 Task: Create a due date automation trigger when advanced on,2 days after a card is due add dates starting this week at 11:00 AM.
Action: Mouse moved to (978, 277)
Screenshot: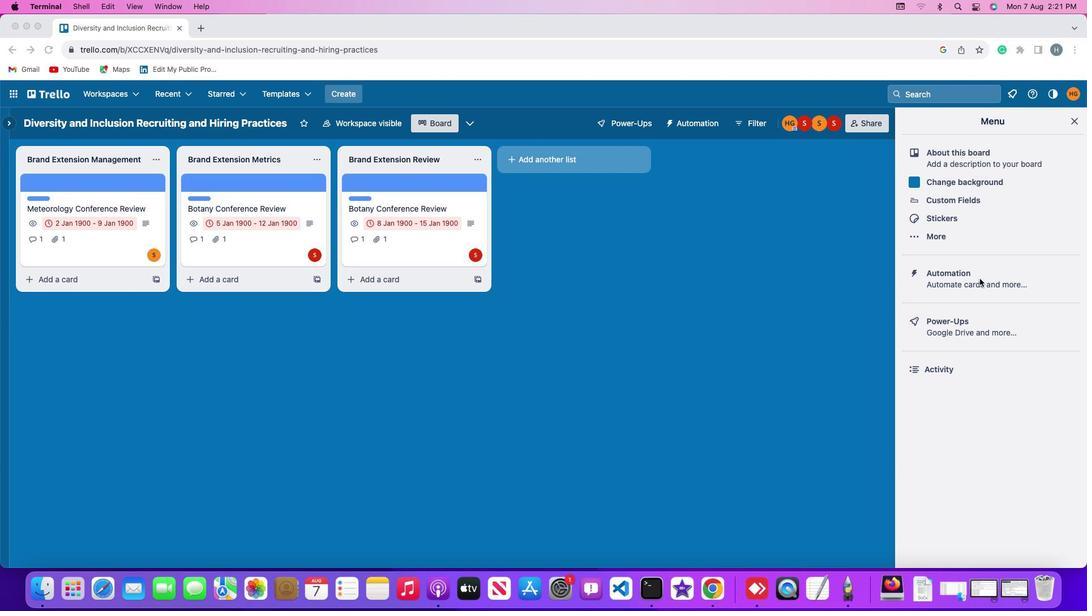 
Action: Mouse pressed left at (978, 277)
Screenshot: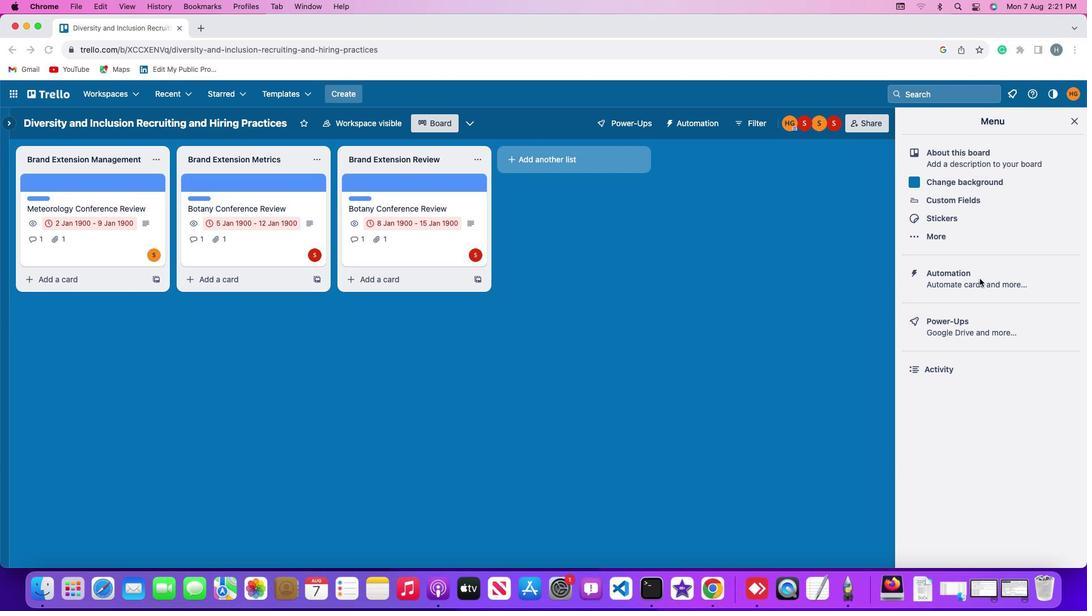 
Action: Mouse pressed left at (978, 277)
Screenshot: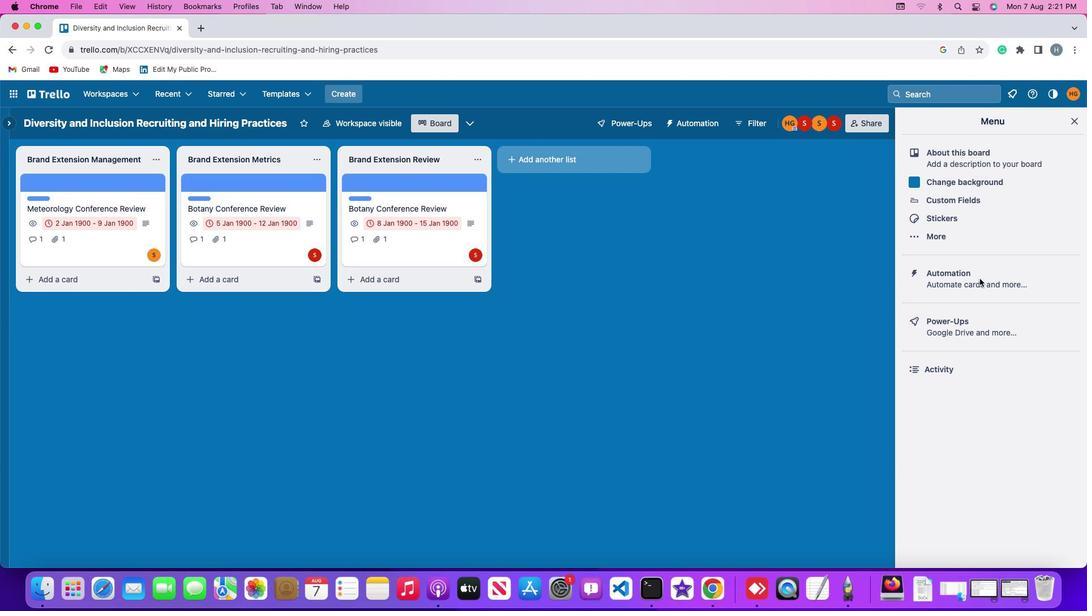 
Action: Mouse moved to (61, 265)
Screenshot: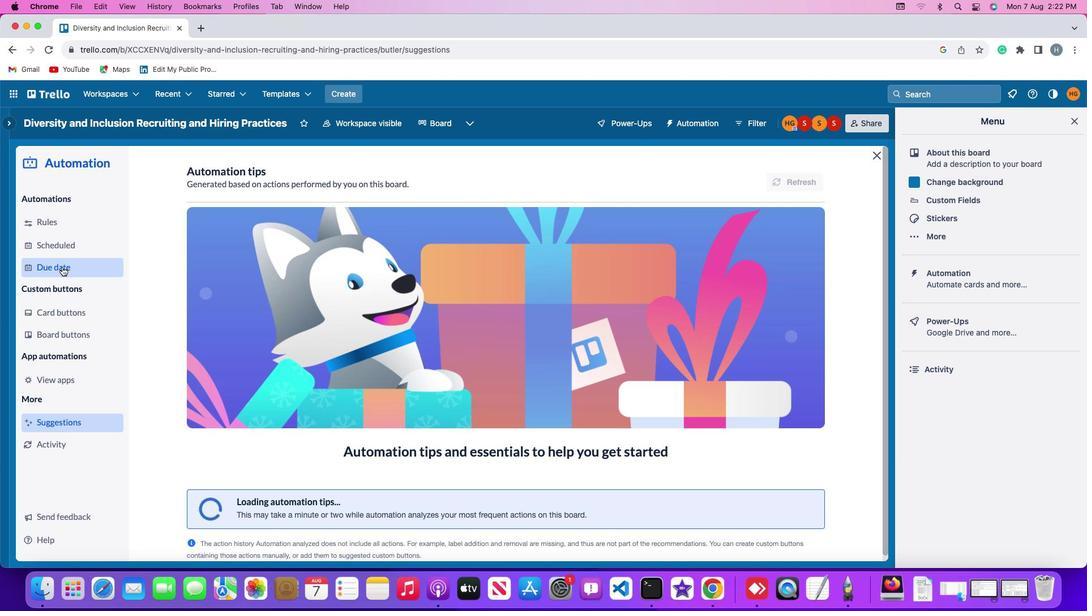 
Action: Mouse pressed left at (61, 265)
Screenshot: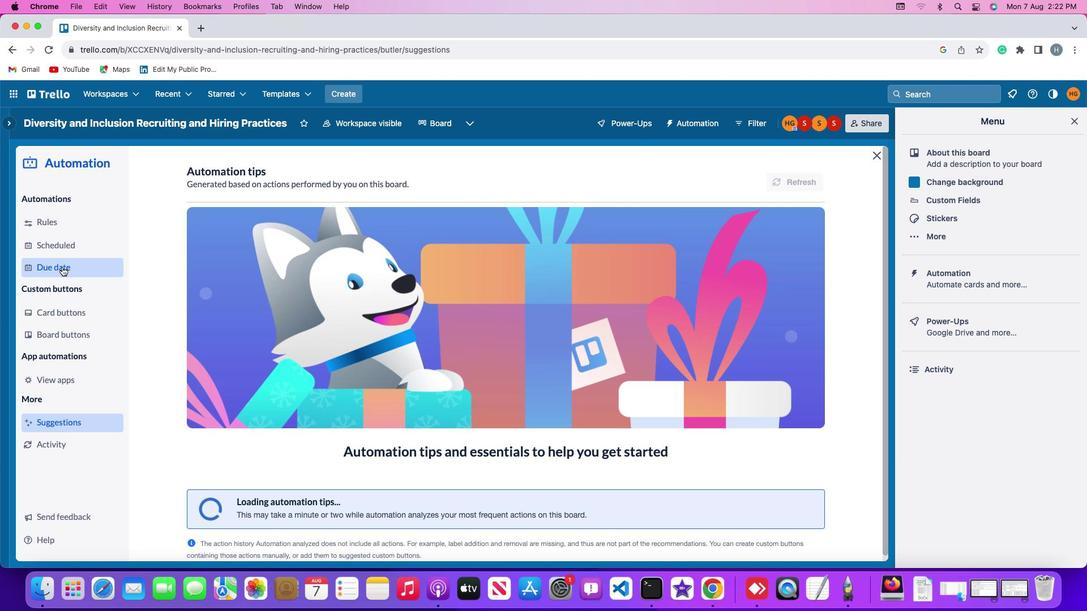 
Action: Mouse moved to (763, 170)
Screenshot: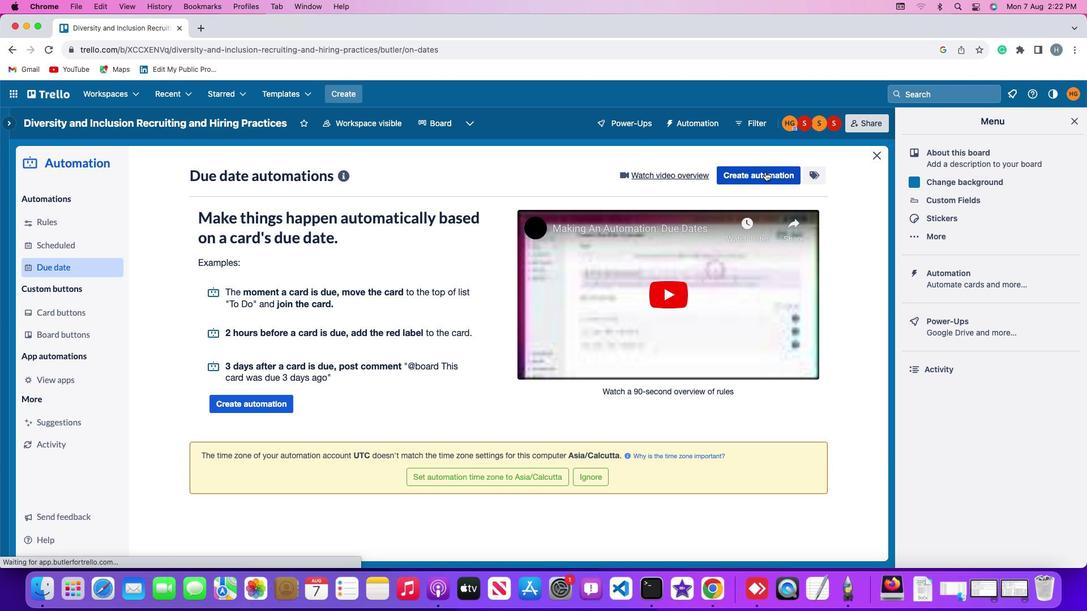 
Action: Mouse pressed left at (763, 170)
Screenshot: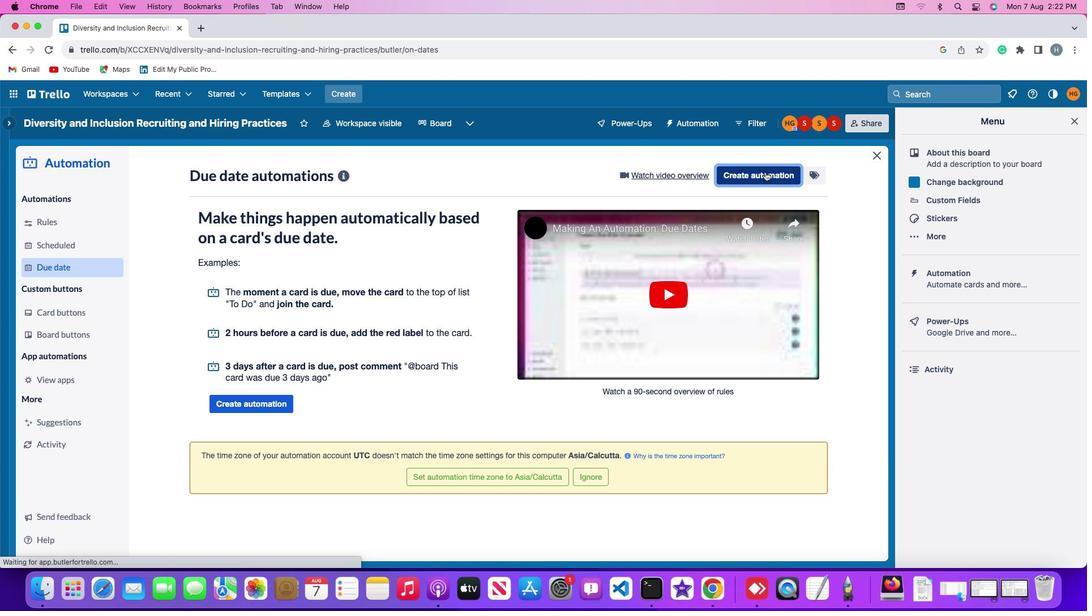 
Action: Mouse moved to (548, 276)
Screenshot: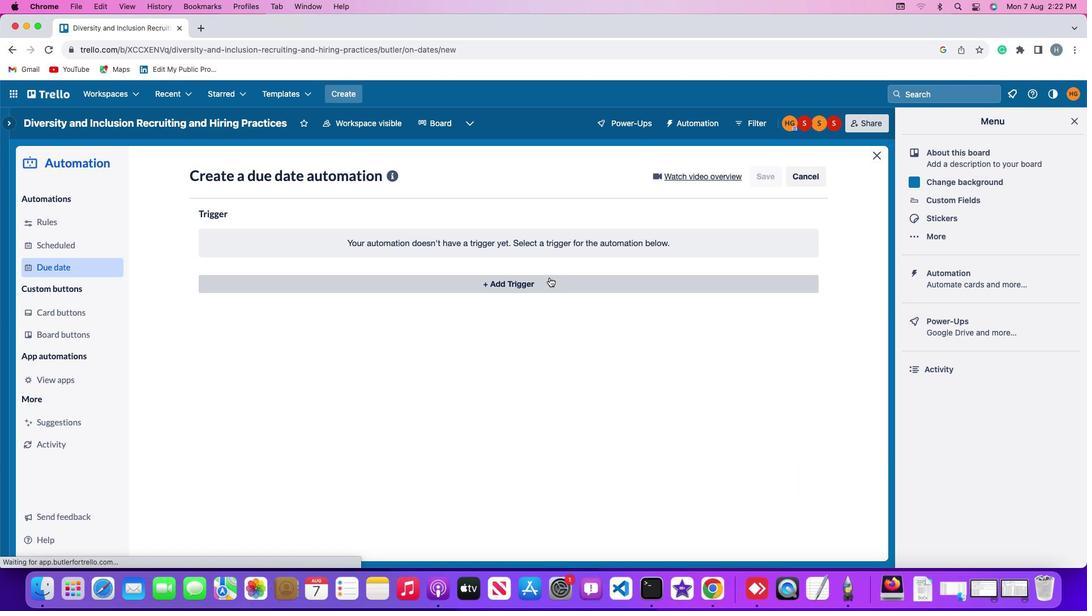 
Action: Mouse pressed left at (548, 276)
Screenshot: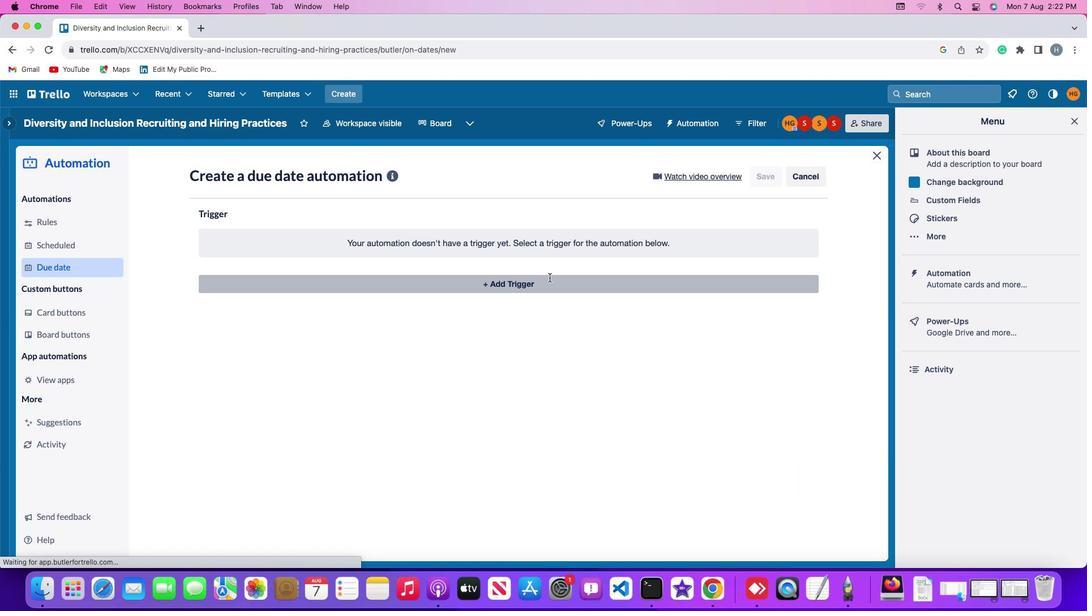 
Action: Mouse moved to (223, 453)
Screenshot: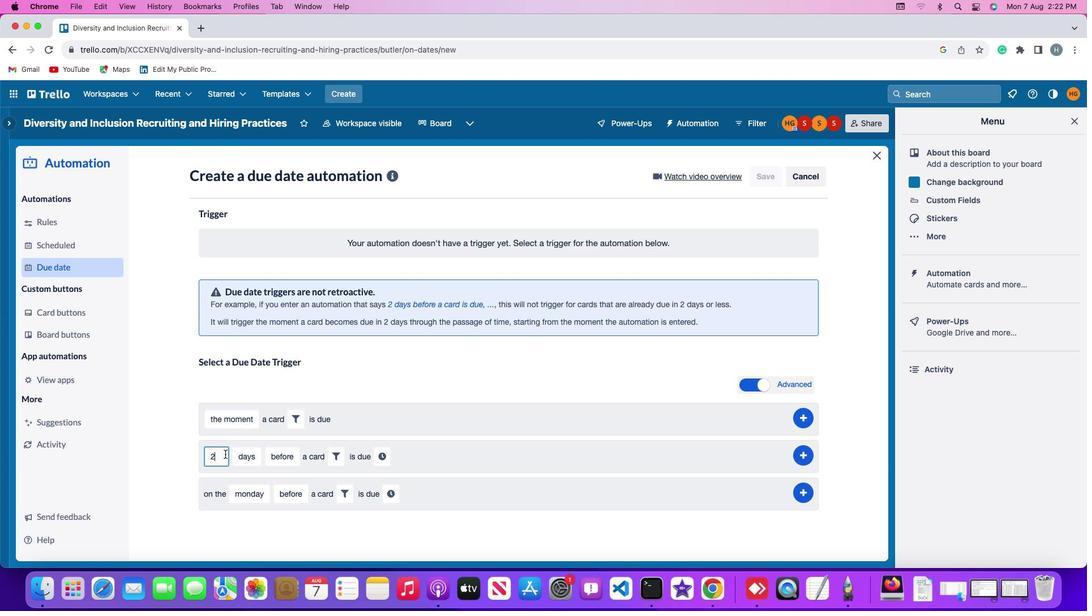 
Action: Mouse pressed left at (223, 453)
Screenshot: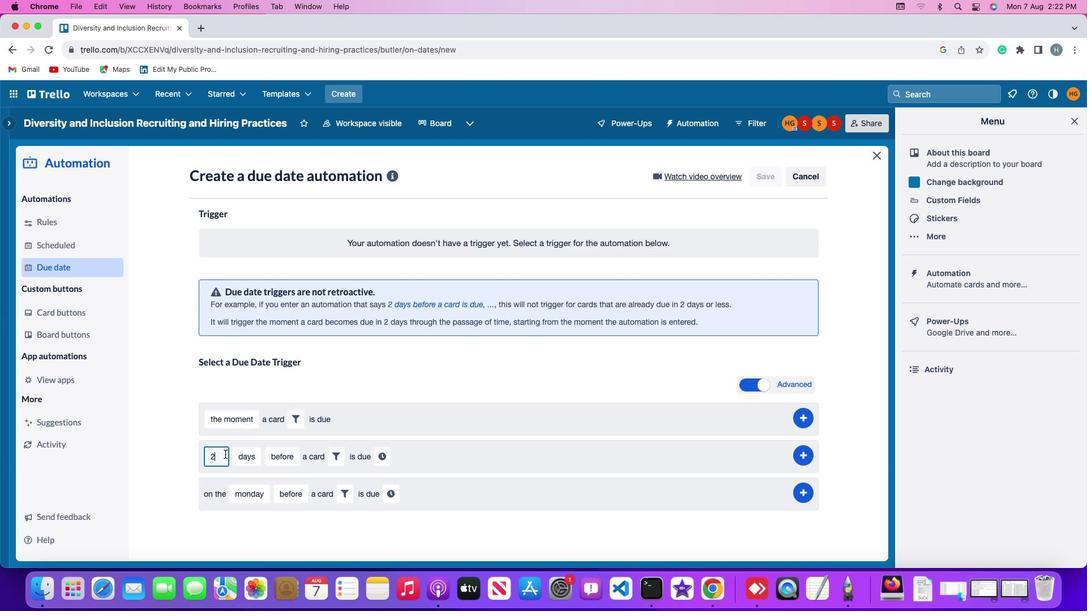 
Action: Mouse moved to (223, 453)
Screenshot: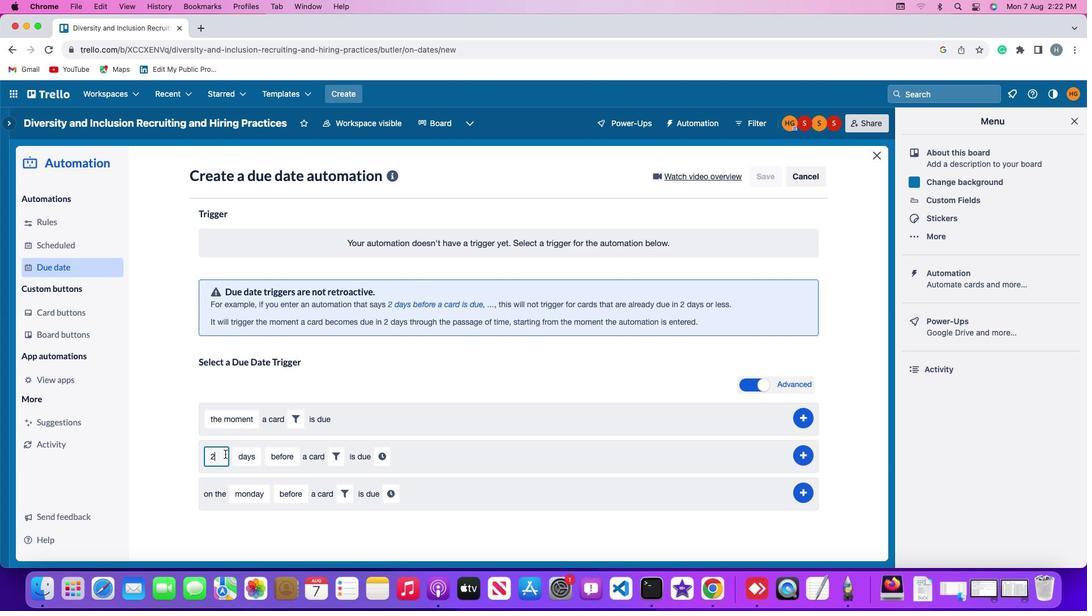
Action: Key pressed Key.backspace'2'
Screenshot: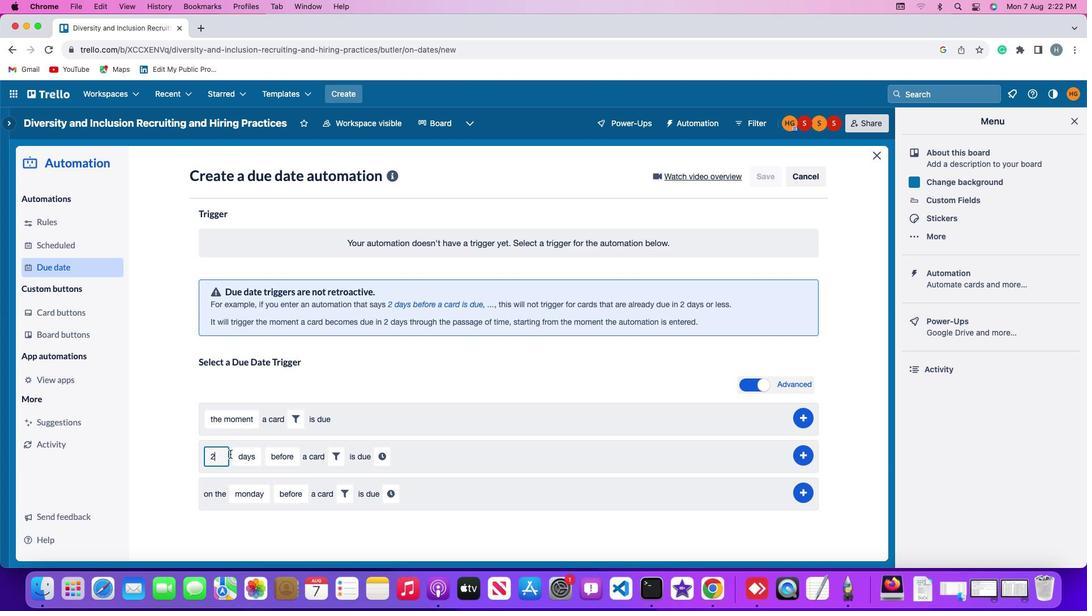 
Action: Mouse moved to (252, 454)
Screenshot: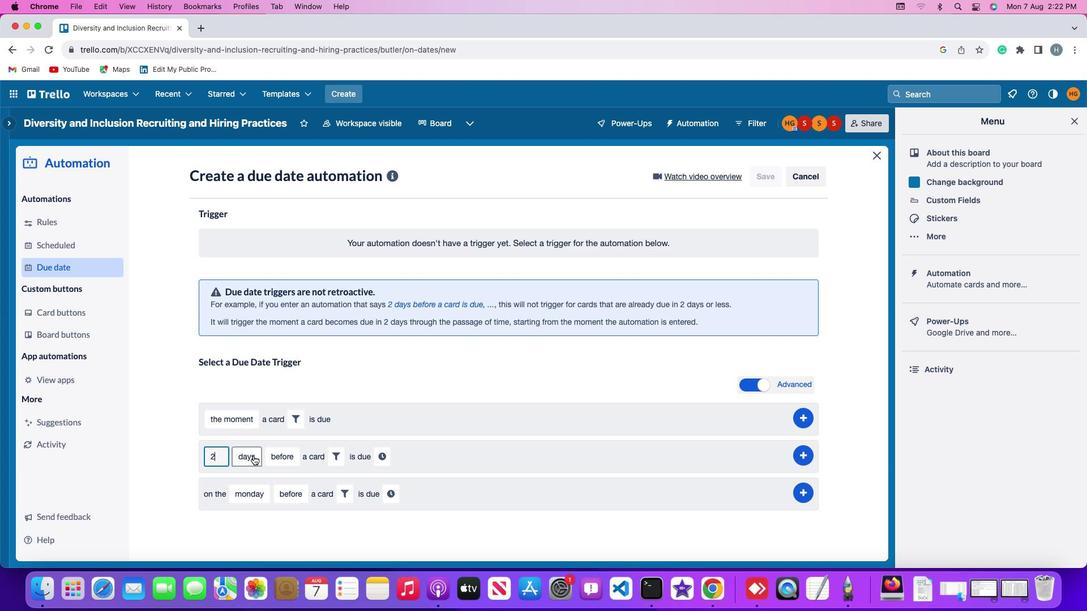 
Action: Mouse pressed left at (252, 454)
Screenshot: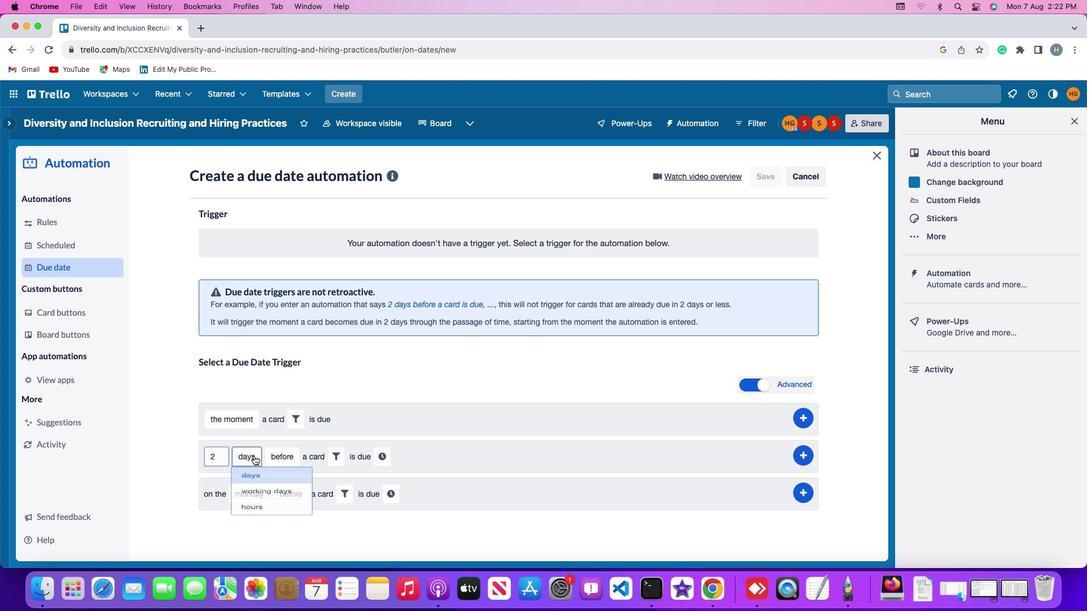 
Action: Mouse moved to (254, 480)
Screenshot: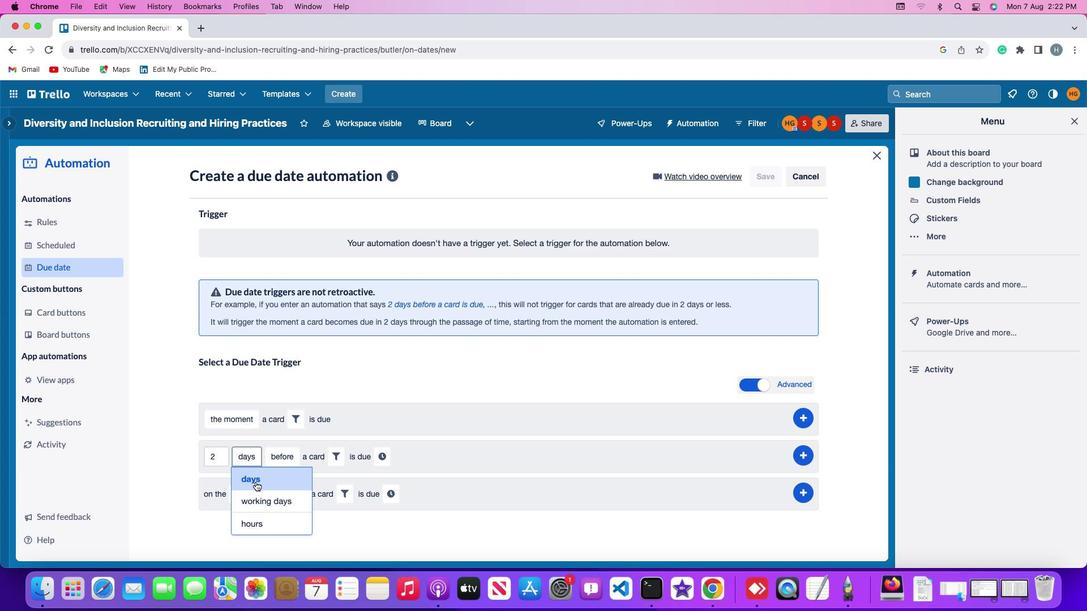 
Action: Mouse pressed left at (254, 480)
Screenshot: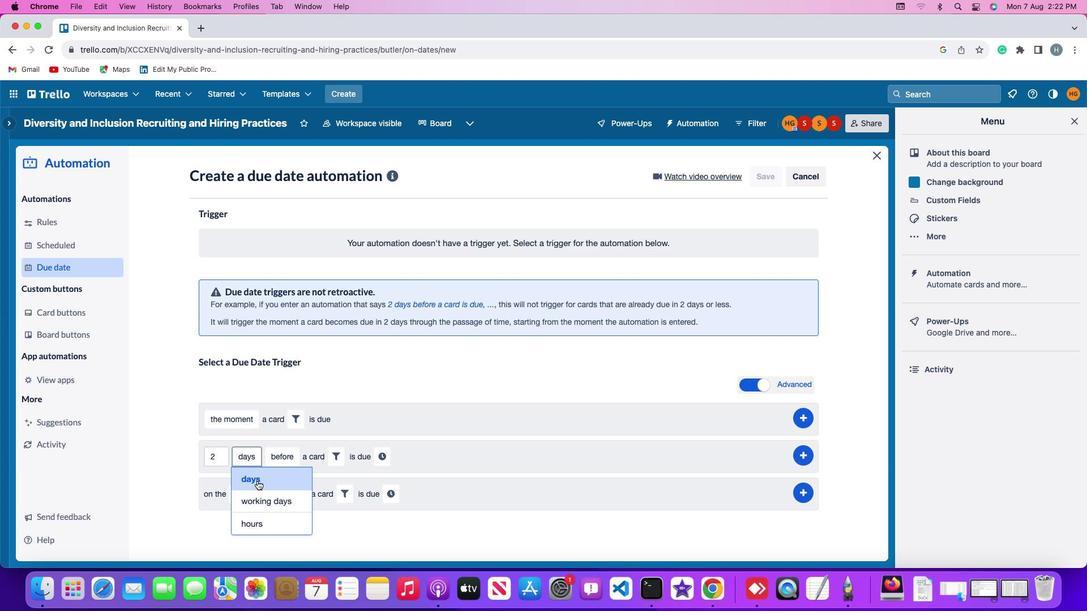 
Action: Mouse moved to (274, 459)
Screenshot: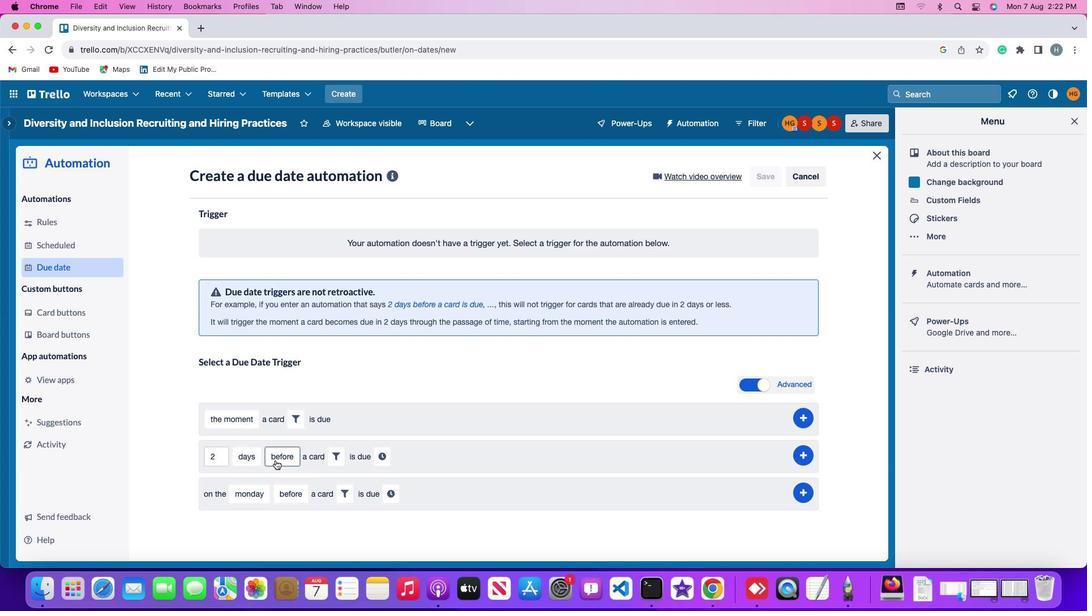 
Action: Mouse pressed left at (274, 459)
Screenshot: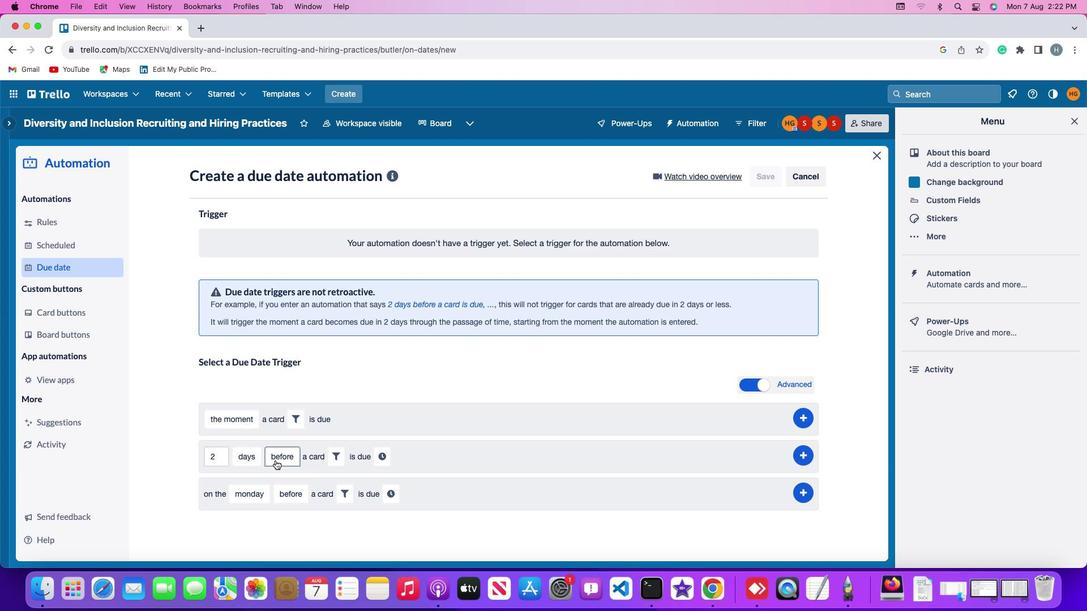 
Action: Mouse moved to (285, 509)
Screenshot: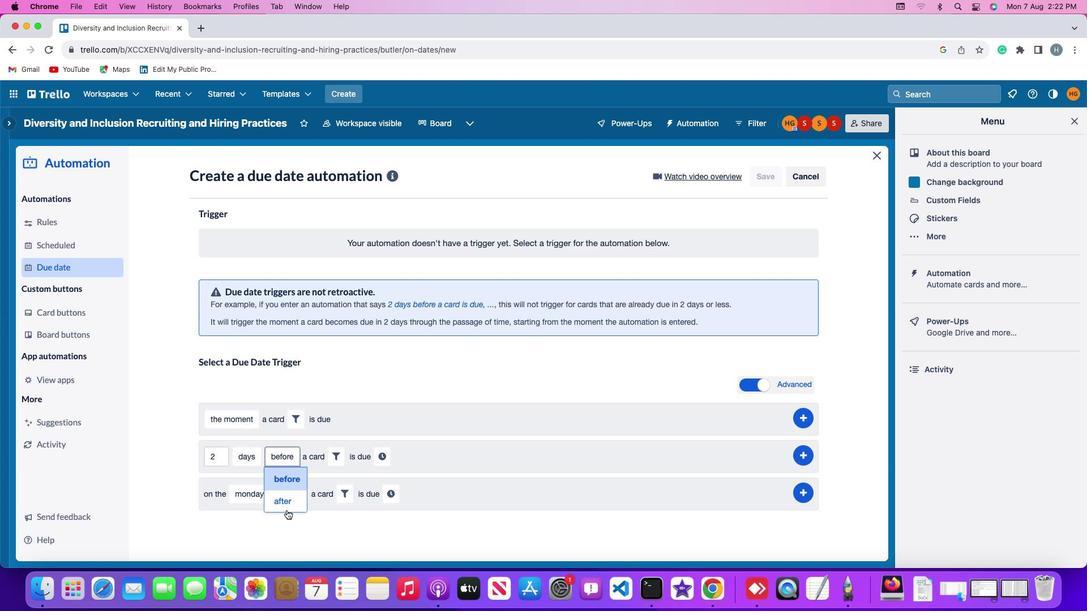 
Action: Mouse pressed left at (285, 509)
Screenshot: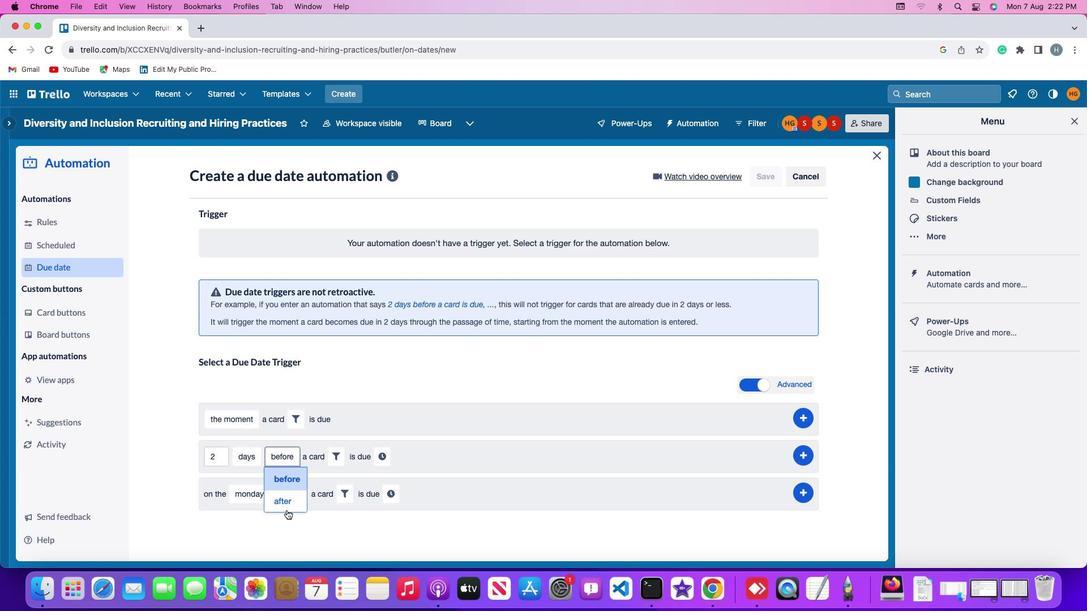 
Action: Mouse moved to (323, 454)
Screenshot: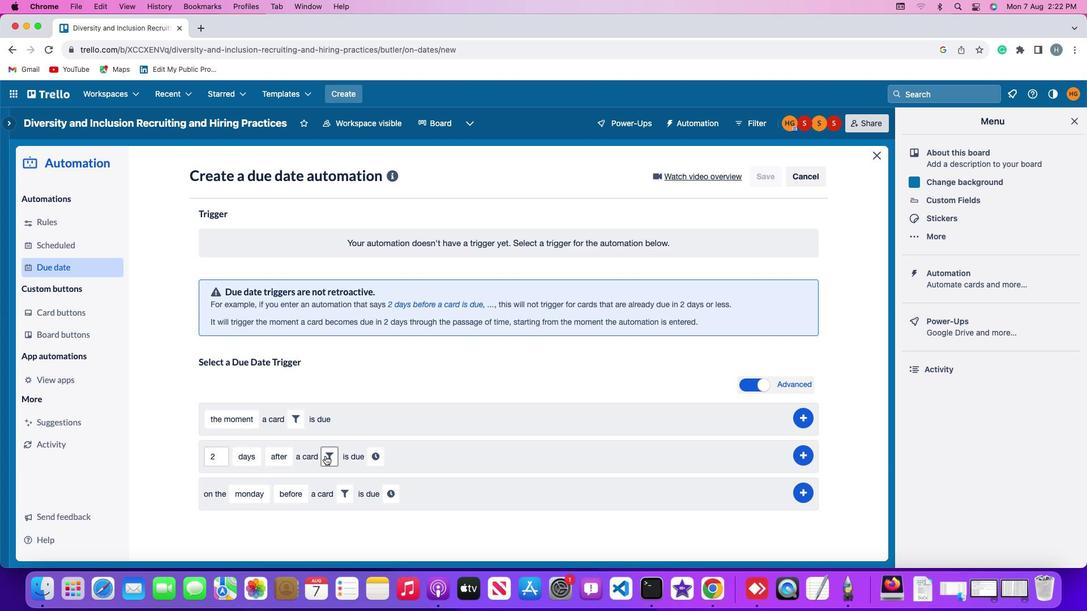 
Action: Mouse pressed left at (323, 454)
Screenshot: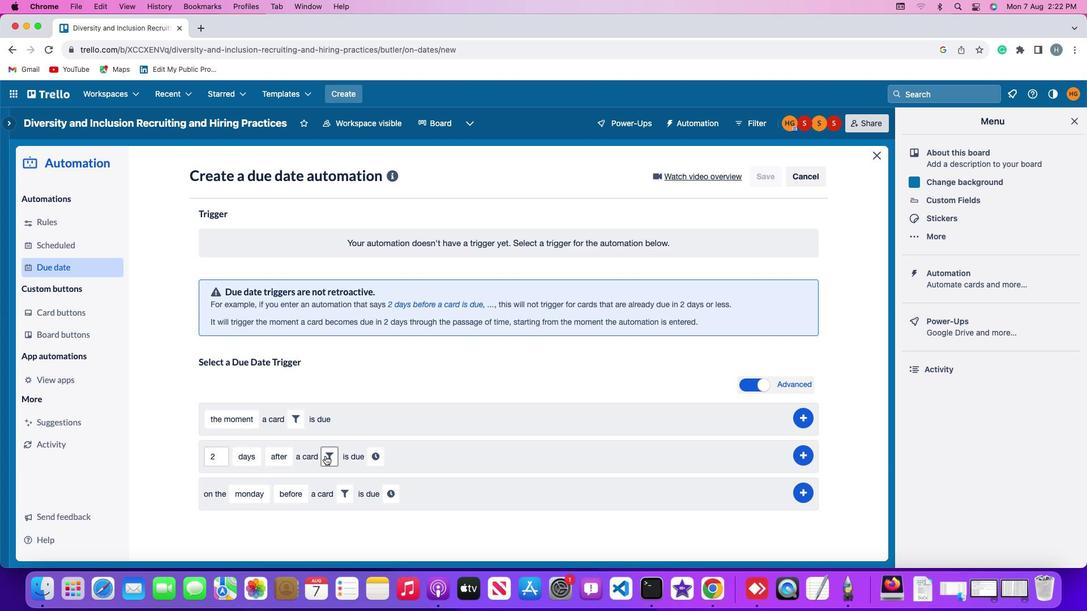 
Action: Mouse moved to (379, 488)
Screenshot: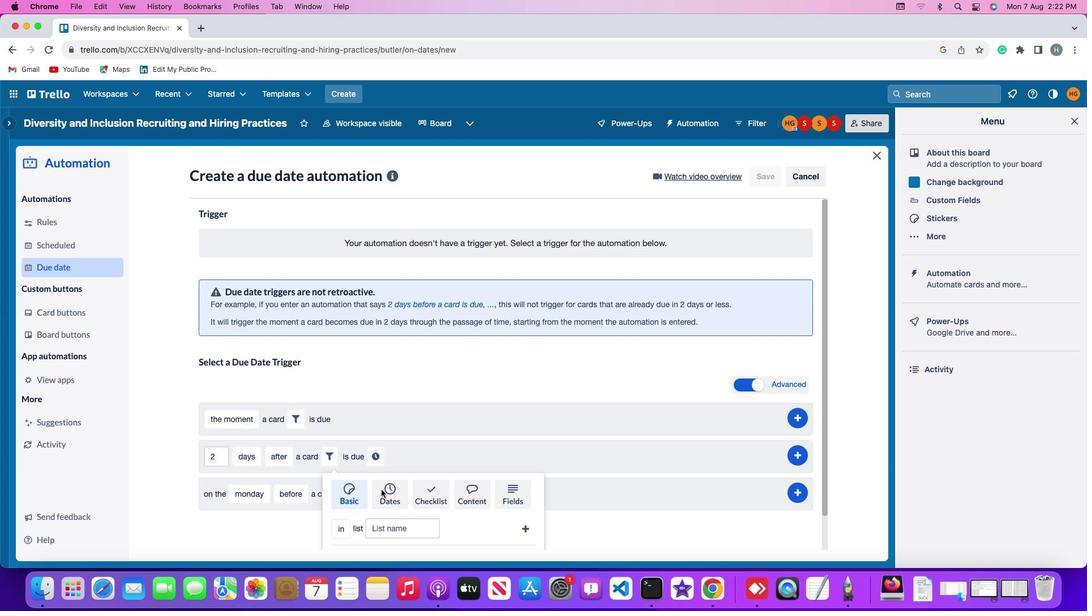 
Action: Mouse pressed left at (379, 488)
Screenshot: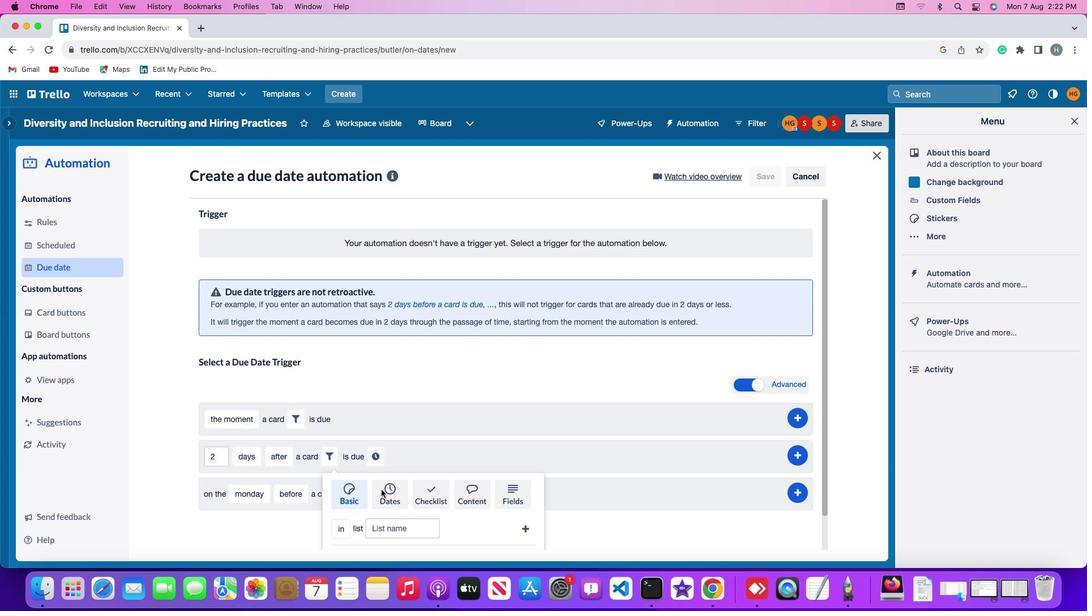 
Action: Mouse moved to (354, 500)
Screenshot: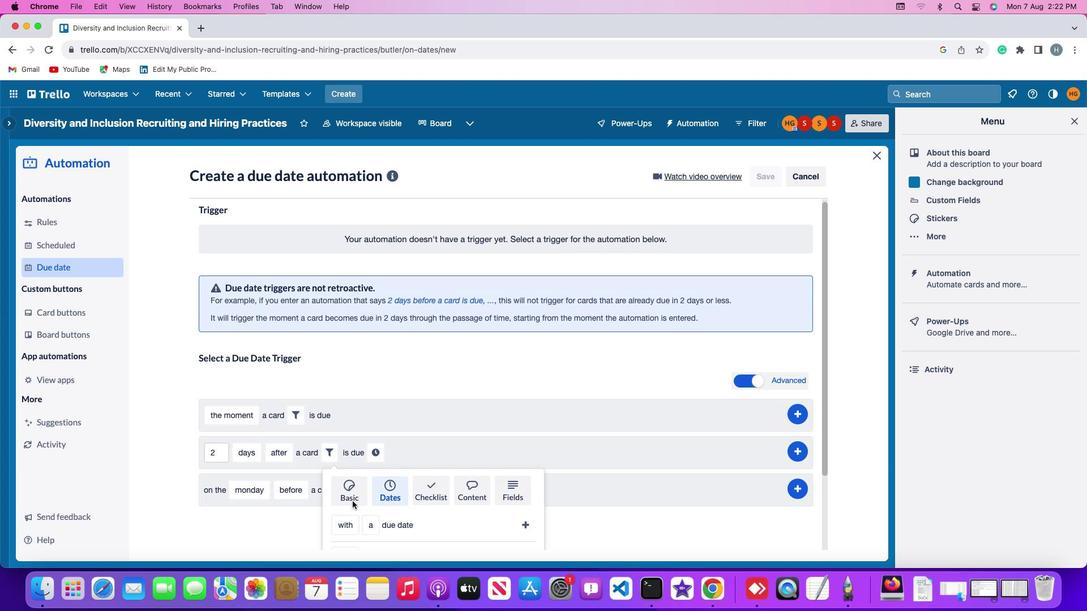 
Action: Mouse scrolled (354, 500) with delta (0, -1)
Screenshot: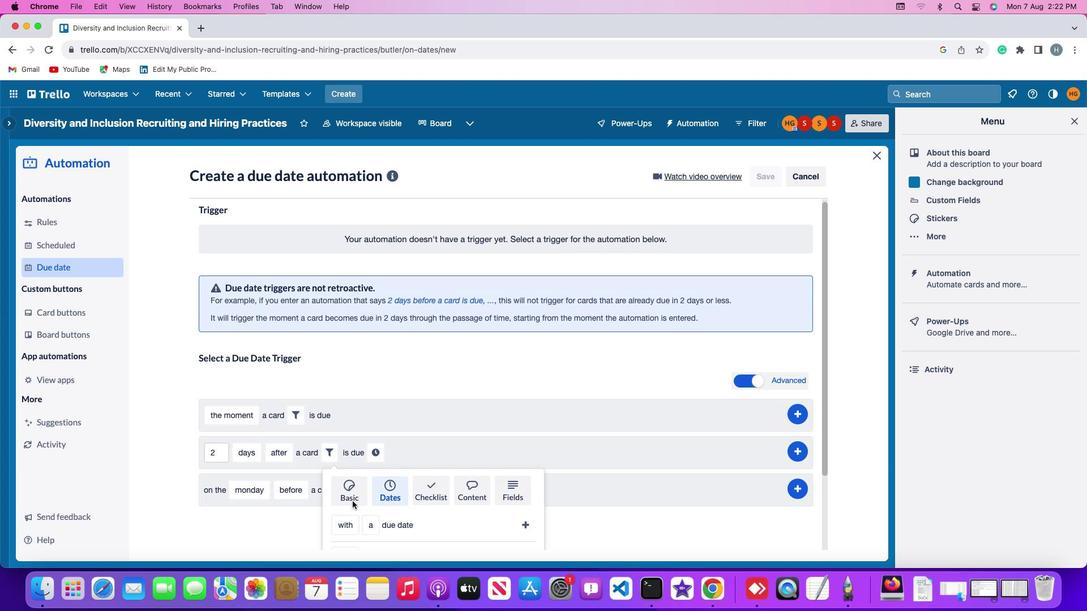
Action: Mouse moved to (352, 500)
Screenshot: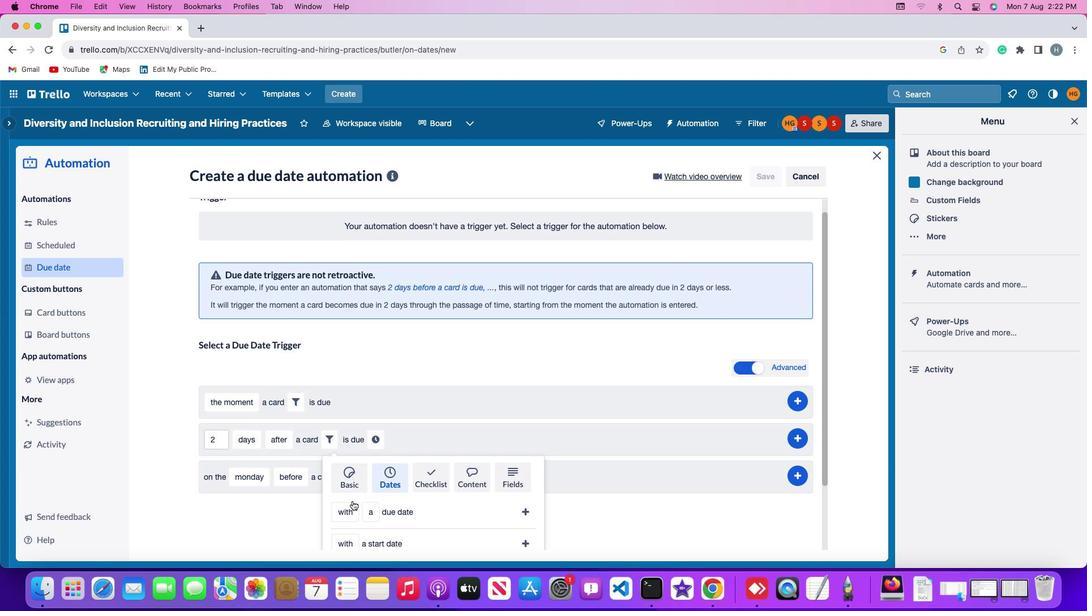 
Action: Mouse scrolled (352, 500) with delta (0, -1)
Screenshot: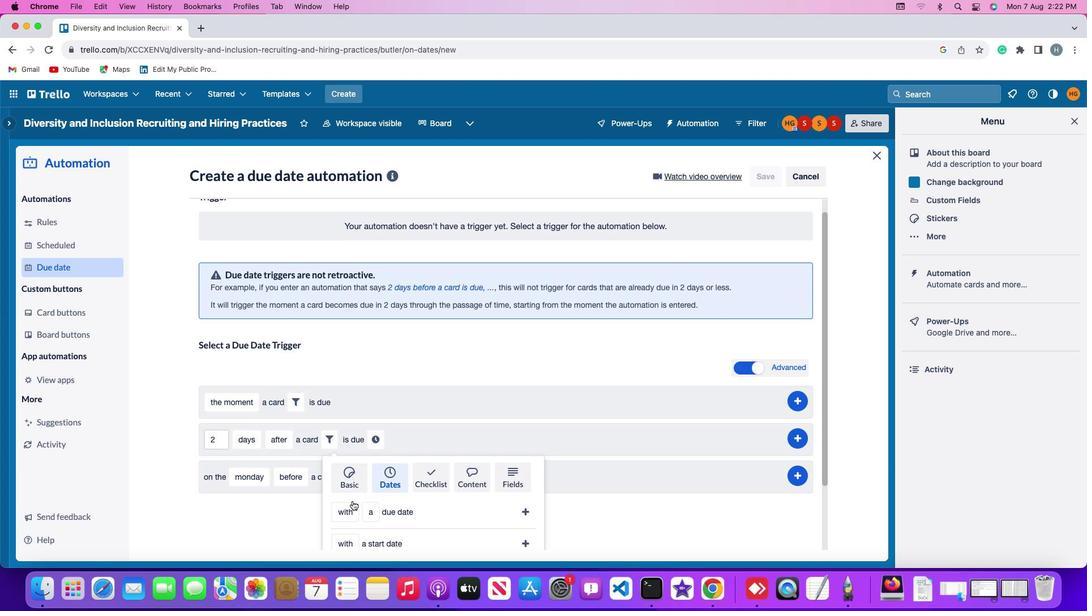 
Action: Mouse moved to (352, 500)
Screenshot: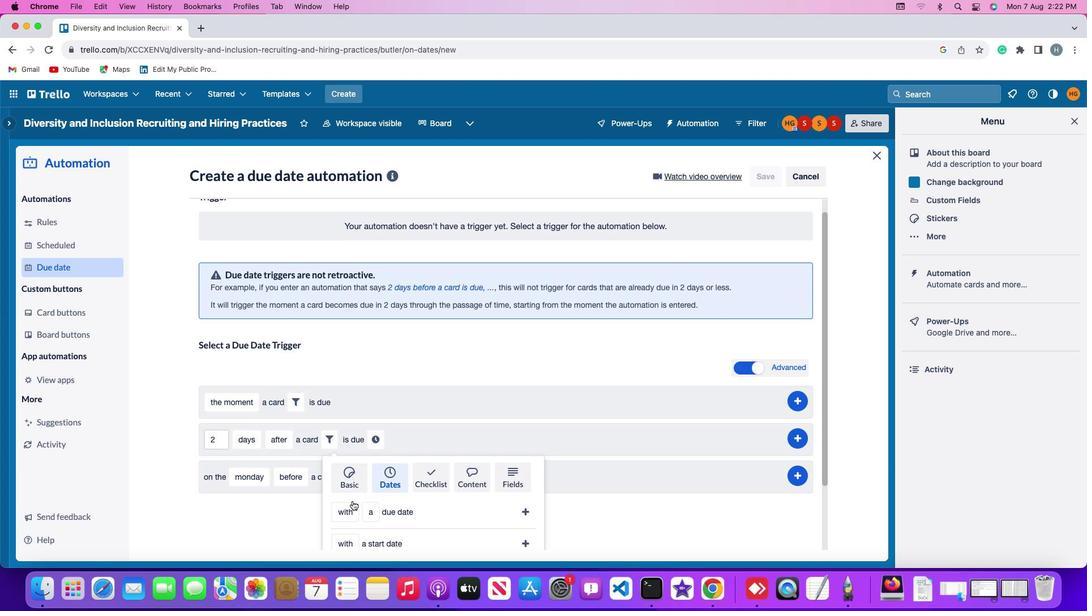 
Action: Mouse scrolled (352, 500) with delta (0, -2)
Screenshot: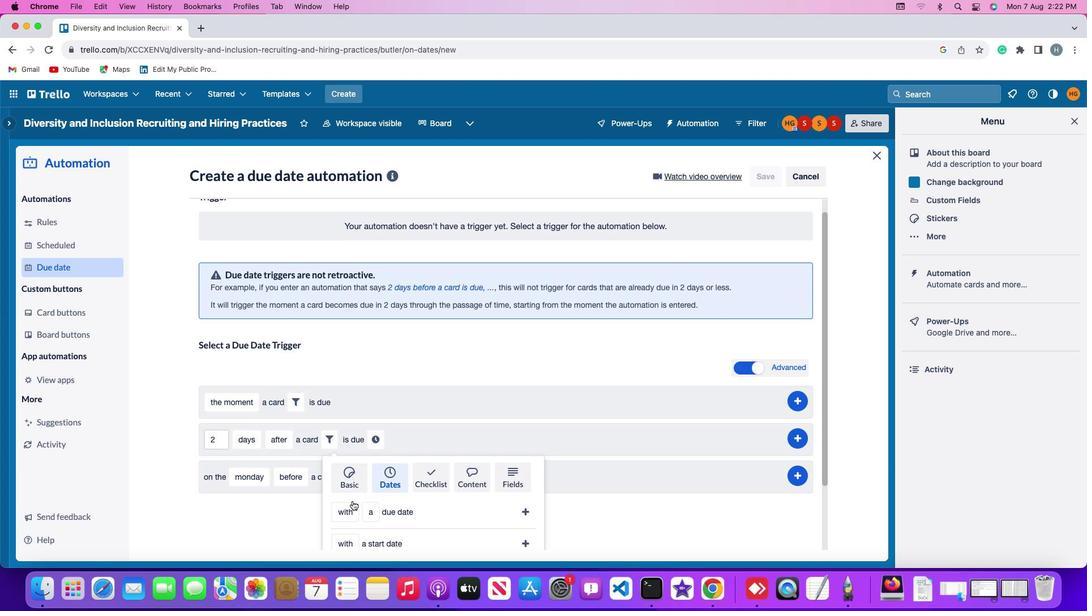 
Action: Mouse moved to (351, 500)
Screenshot: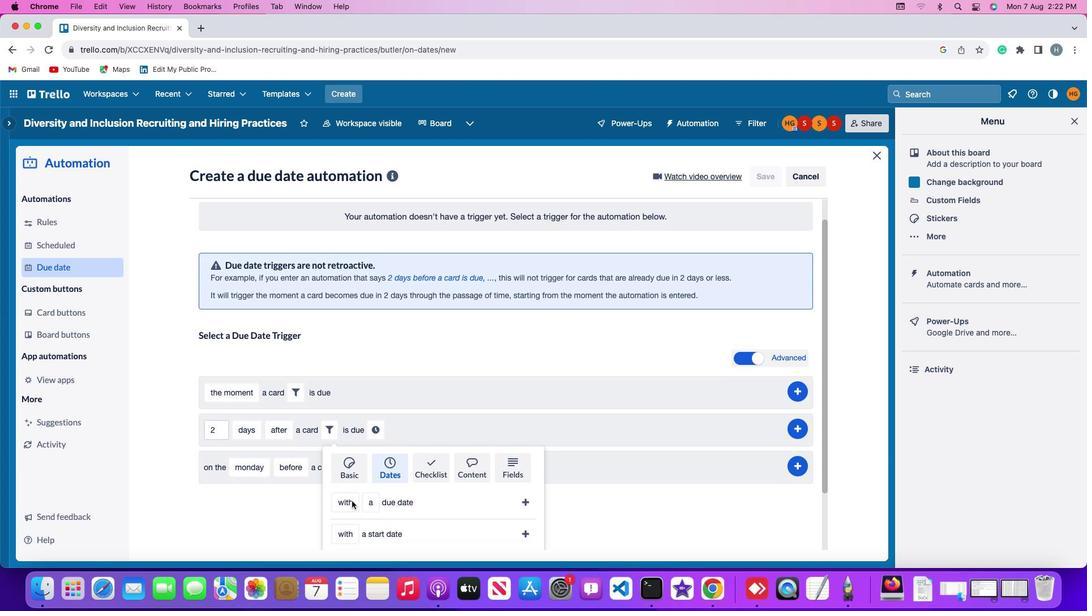
Action: Mouse scrolled (351, 500) with delta (0, -3)
Screenshot: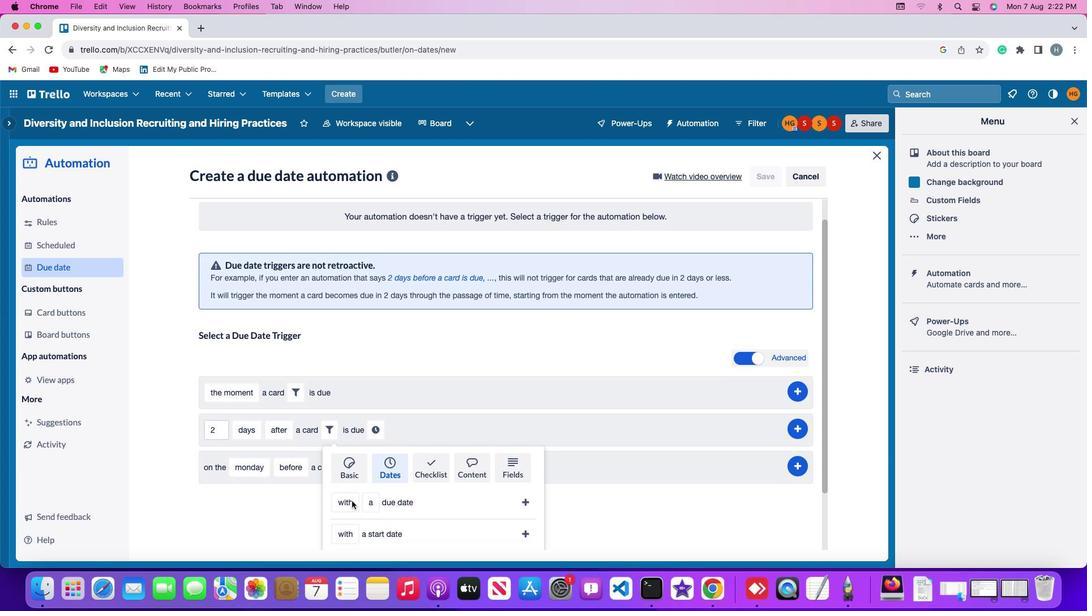 
Action: Mouse moved to (351, 500)
Screenshot: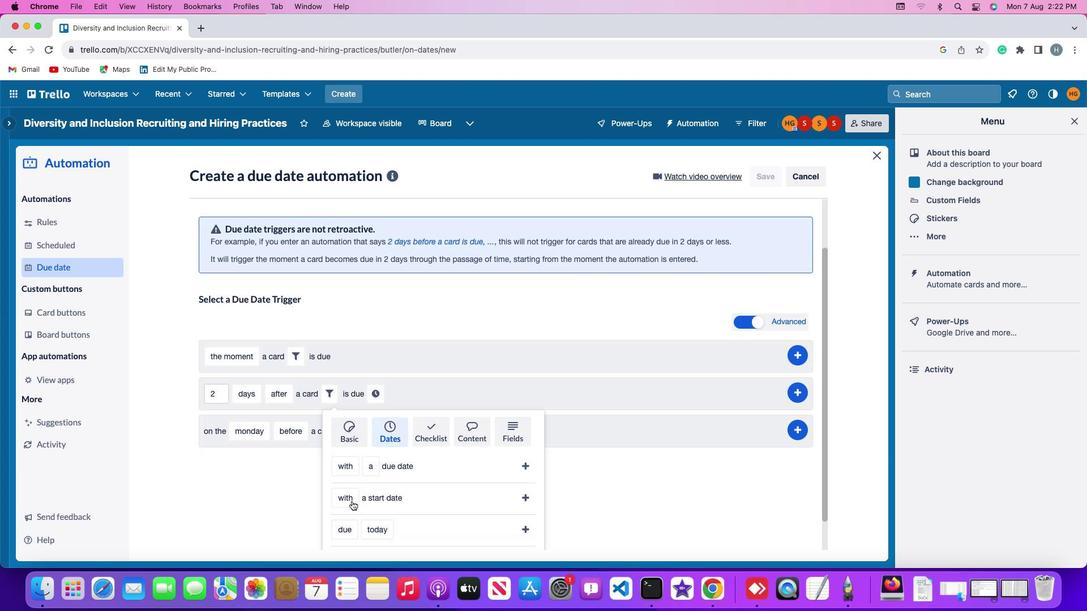 
Action: Mouse scrolled (351, 500) with delta (0, -3)
Screenshot: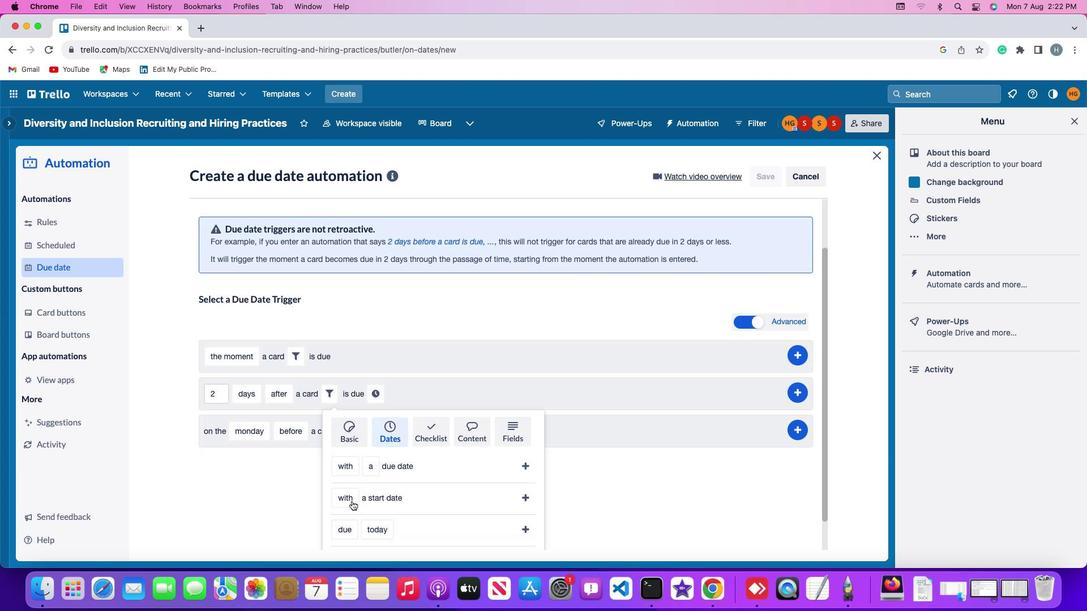 
Action: Mouse moved to (341, 496)
Screenshot: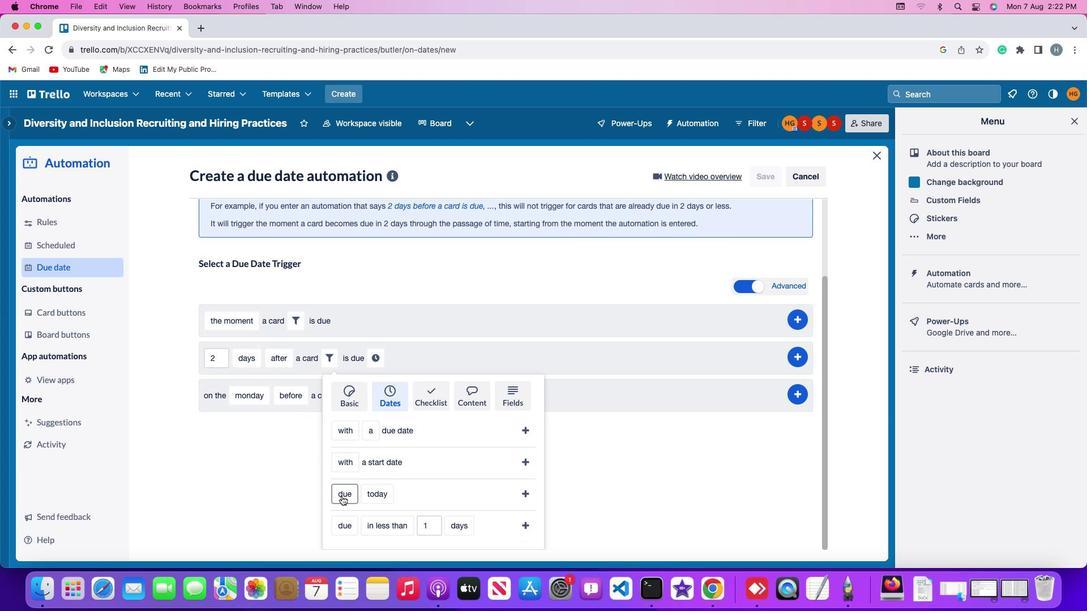 
Action: Mouse scrolled (341, 496) with delta (0, -1)
Screenshot: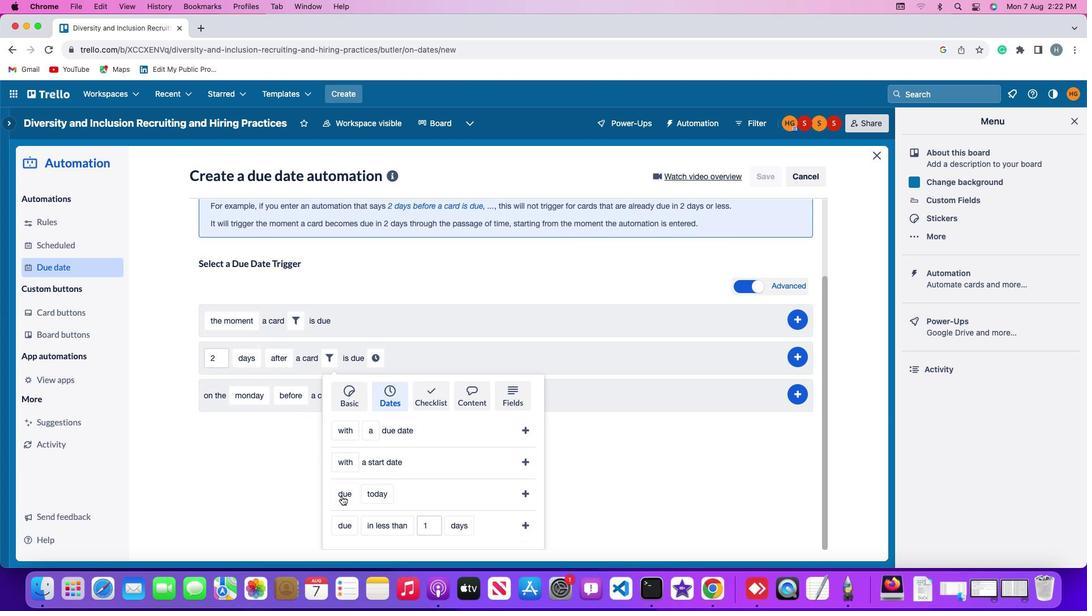 
Action: Mouse moved to (341, 496)
Screenshot: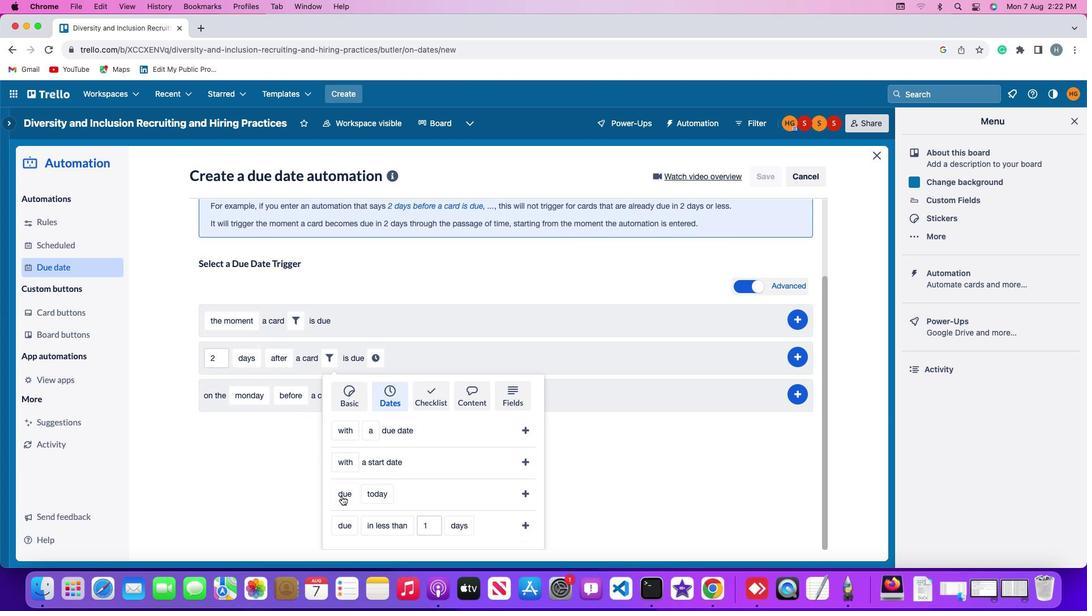 
Action: Mouse scrolled (341, 496) with delta (0, -1)
Screenshot: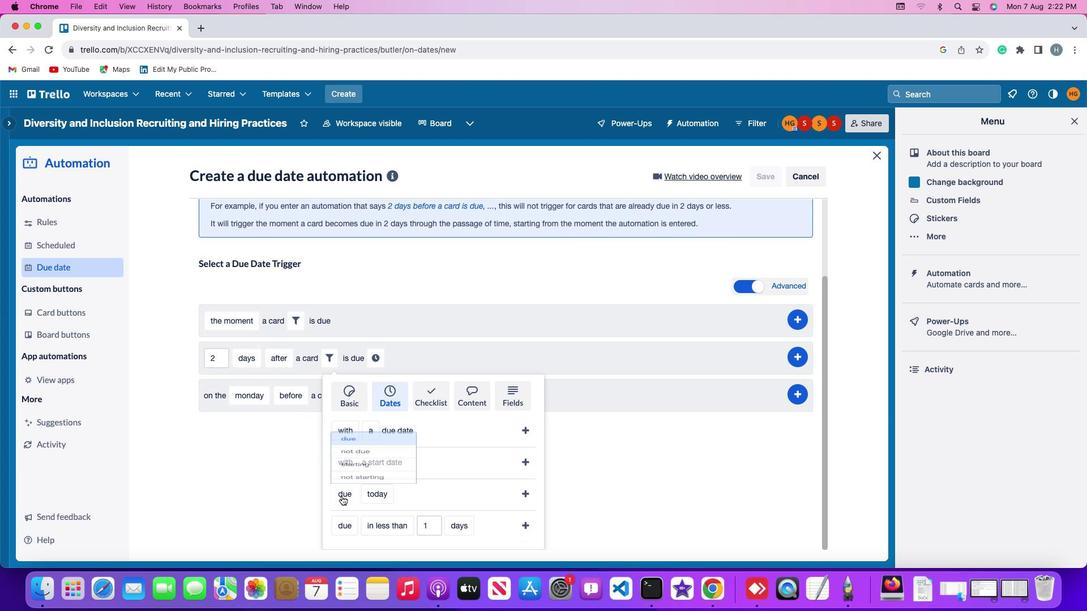 
Action: Mouse moved to (340, 495)
Screenshot: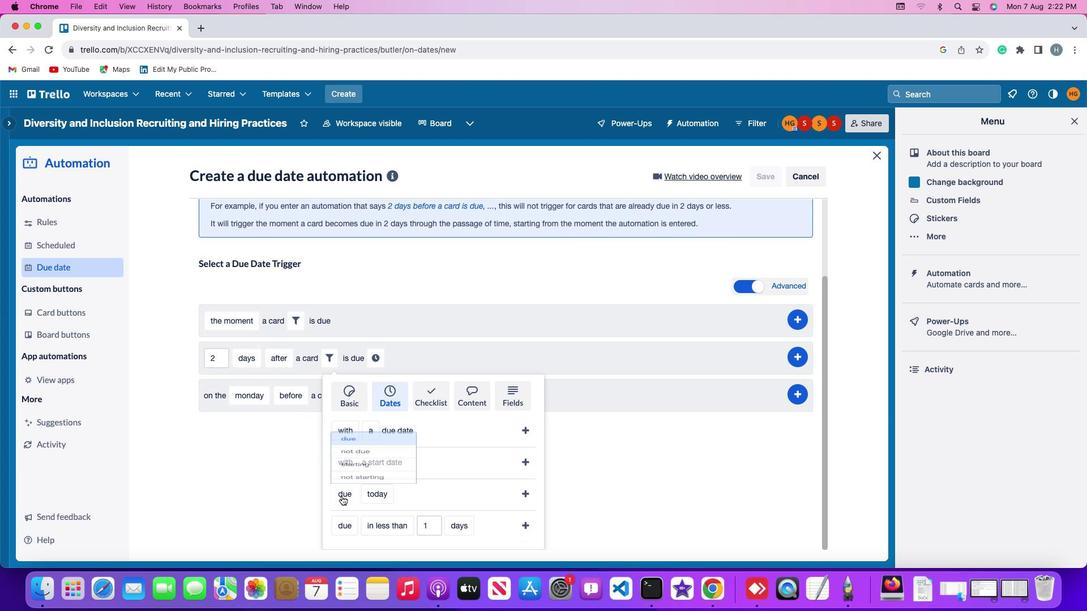 
Action: Mouse scrolled (340, 495) with delta (0, -1)
Screenshot: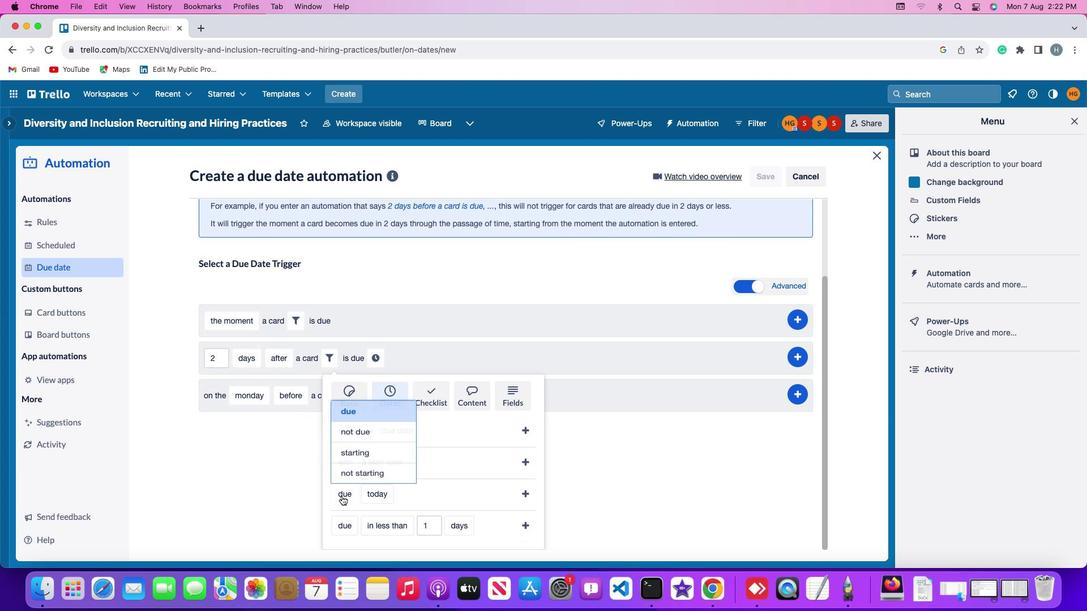 
Action: Mouse moved to (347, 448)
Screenshot: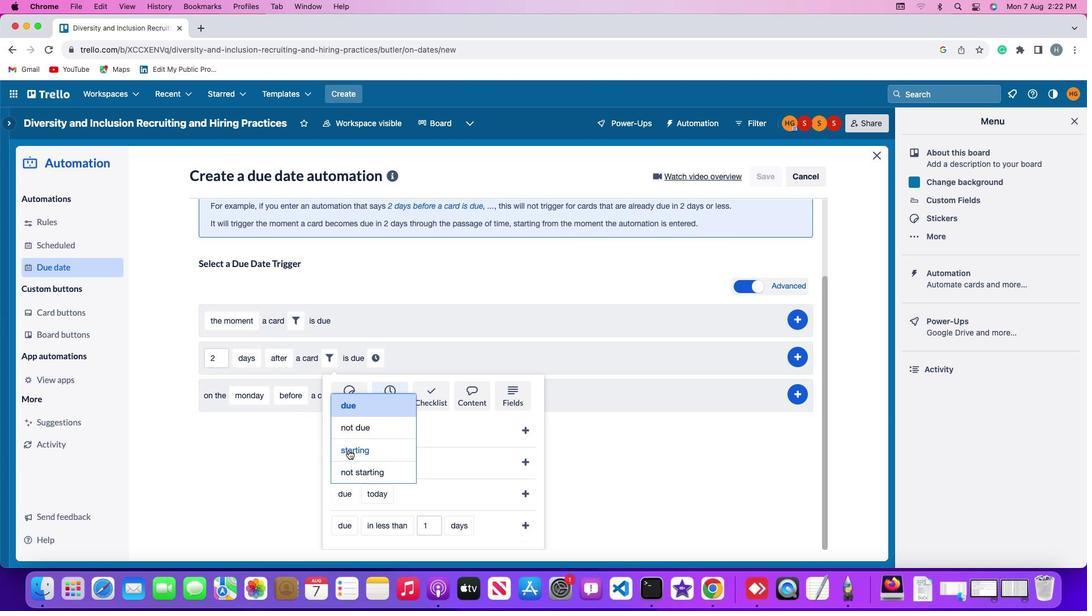 
Action: Mouse pressed left at (347, 448)
Screenshot: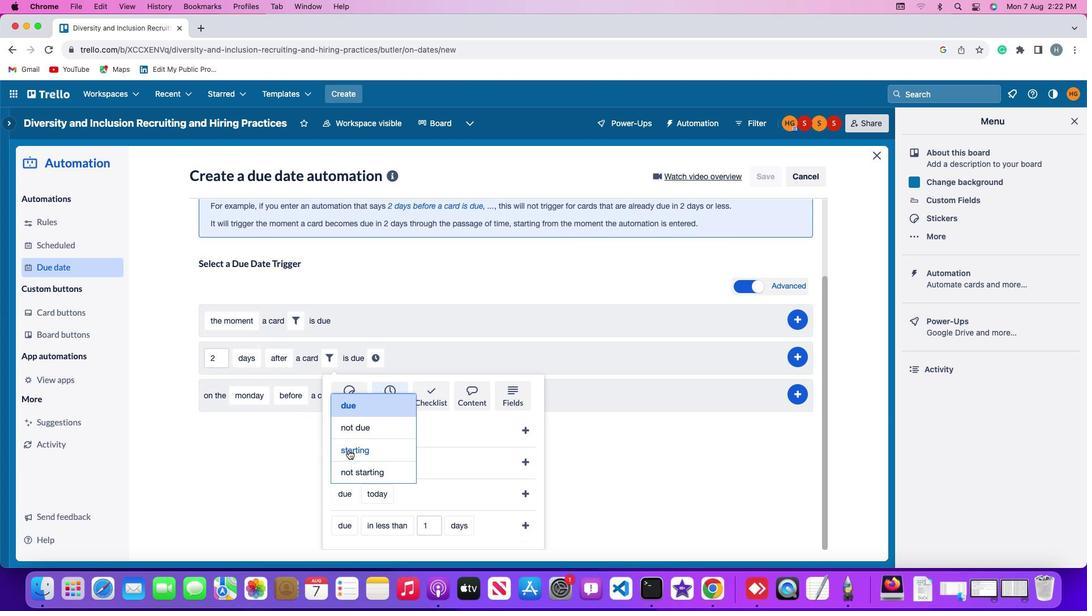 
Action: Mouse moved to (384, 488)
Screenshot: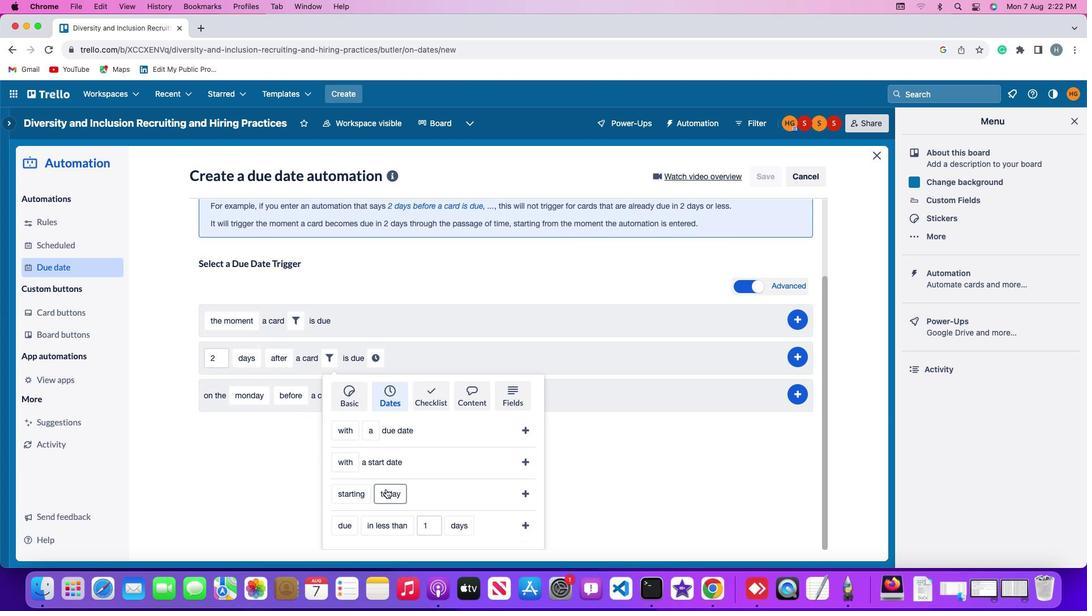 
Action: Mouse pressed left at (384, 488)
Screenshot: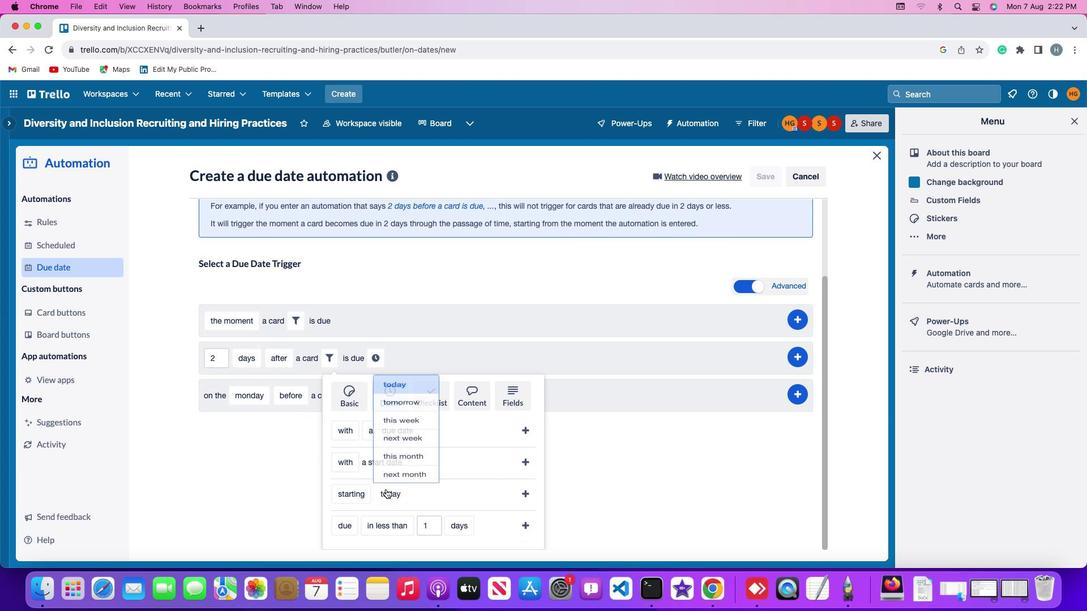 
Action: Mouse moved to (393, 402)
Screenshot: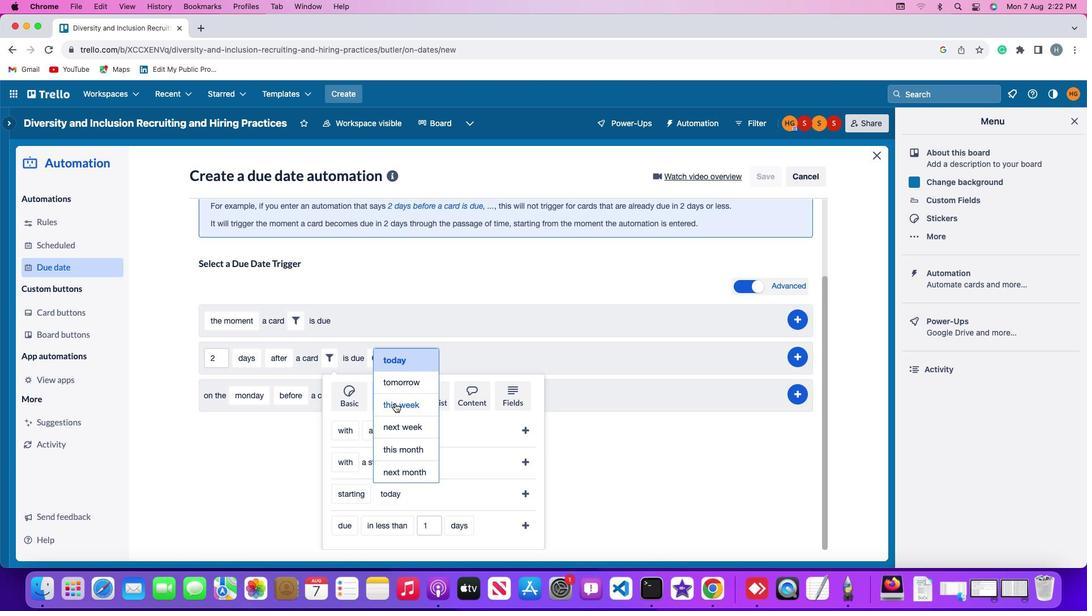 
Action: Mouse pressed left at (393, 402)
Screenshot: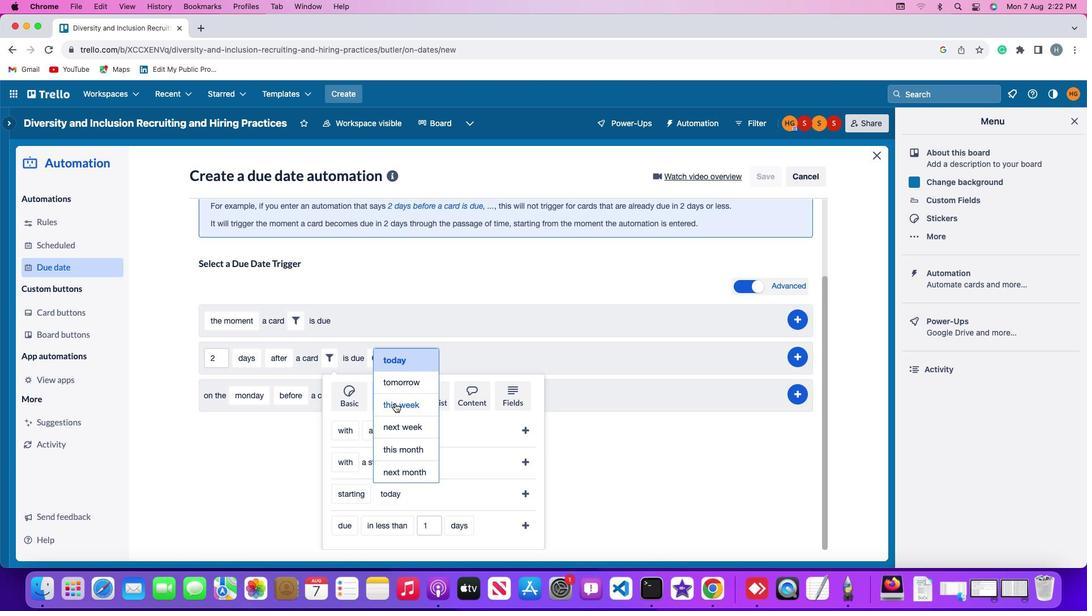
Action: Mouse moved to (520, 490)
Screenshot: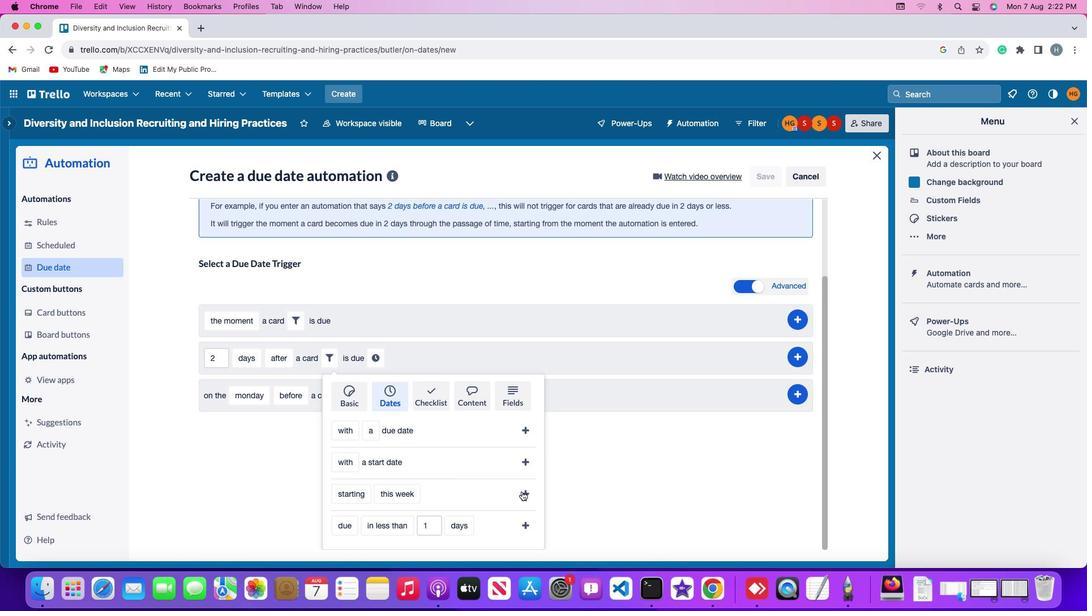 
Action: Mouse pressed left at (520, 490)
Screenshot: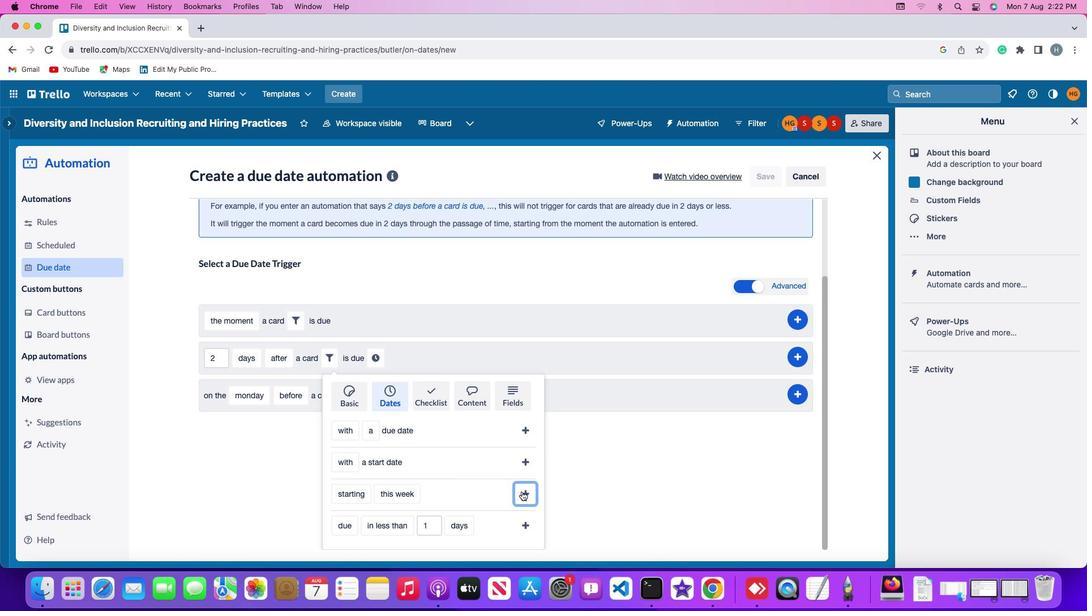 
Action: Mouse moved to (466, 451)
Screenshot: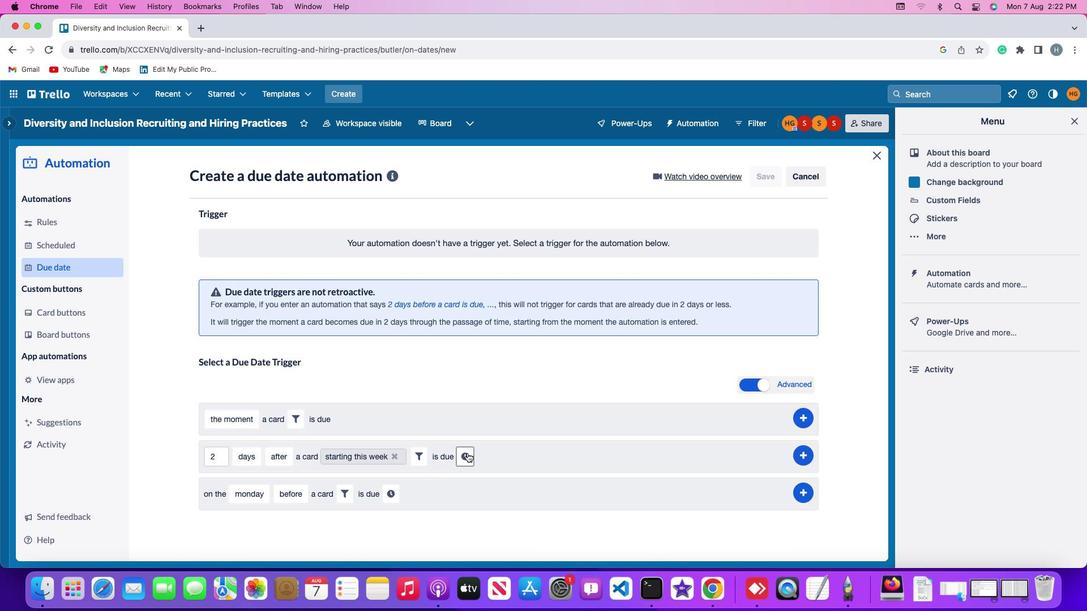 
Action: Mouse pressed left at (466, 451)
Screenshot: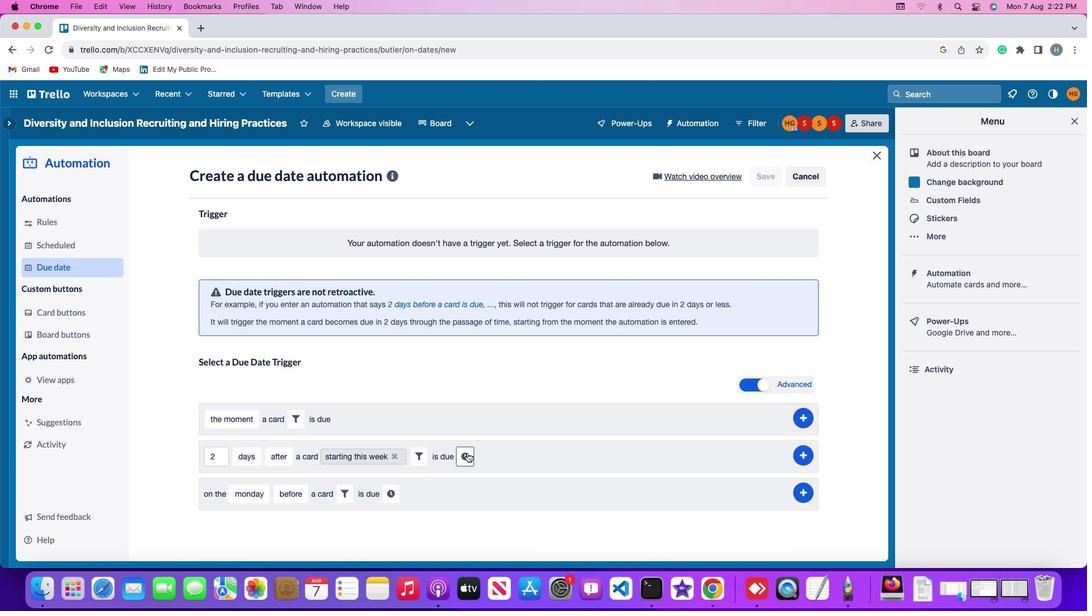
Action: Mouse moved to (488, 452)
Screenshot: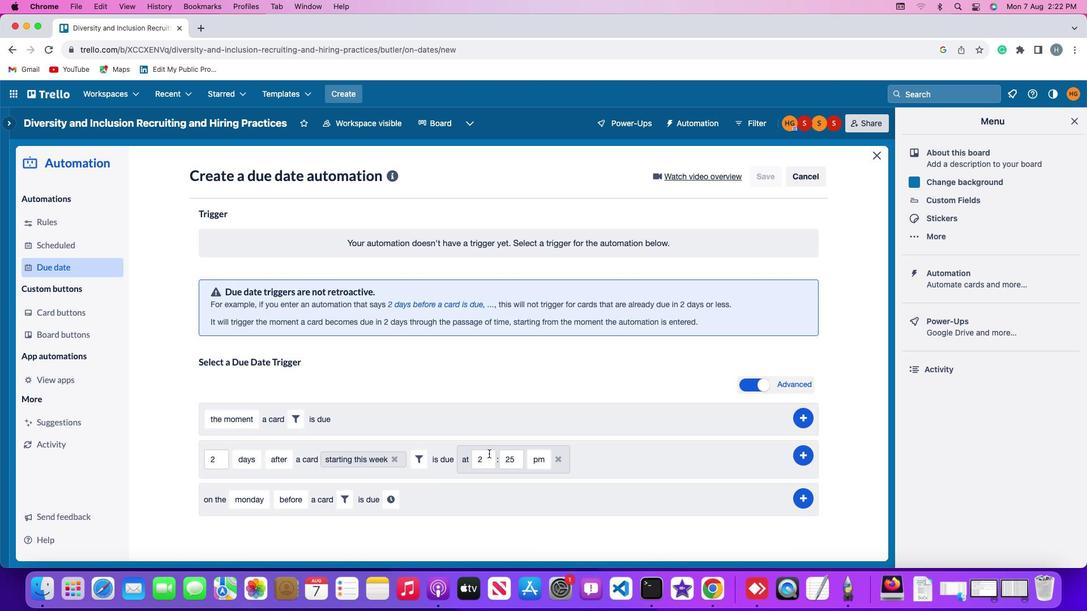 
Action: Mouse pressed left at (488, 452)
Screenshot: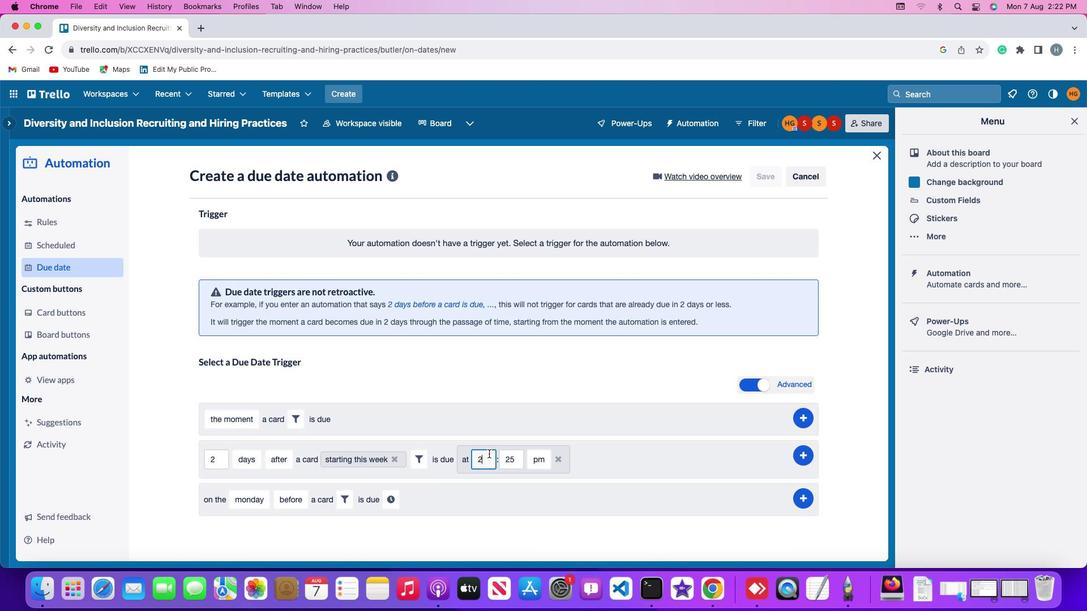 
Action: Mouse moved to (487, 452)
Screenshot: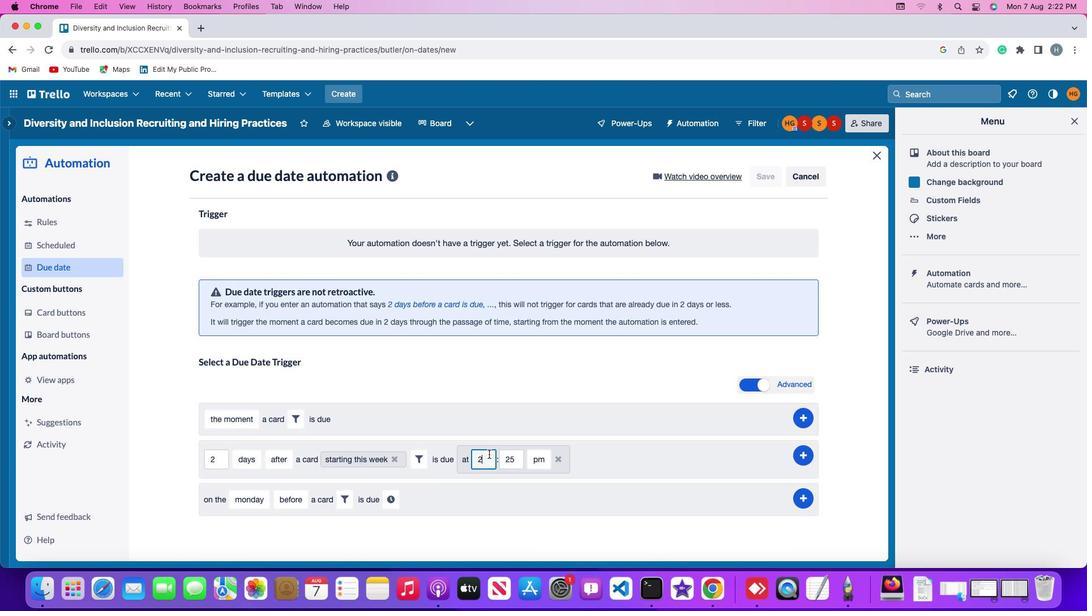 
Action: Key pressed Key.backspace'1''1'
Screenshot: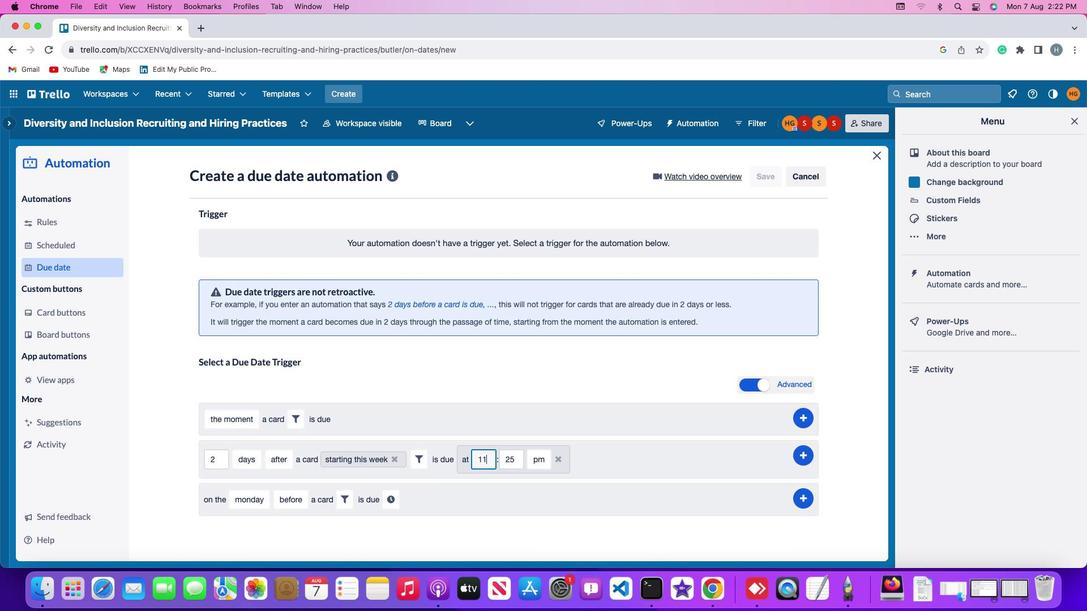 
Action: Mouse moved to (513, 456)
Screenshot: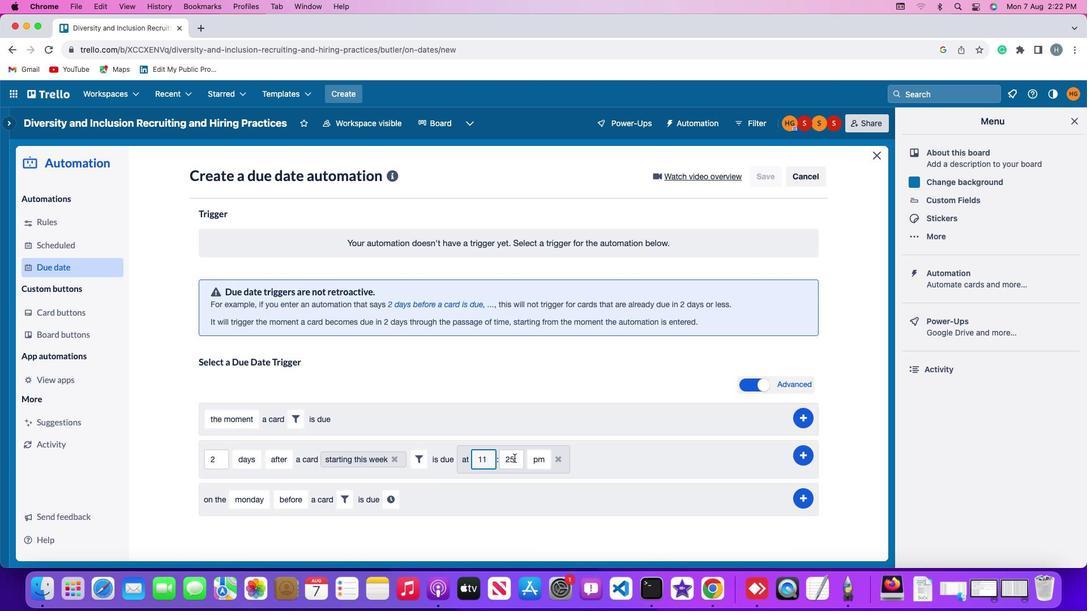 
Action: Mouse pressed left at (513, 456)
Screenshot: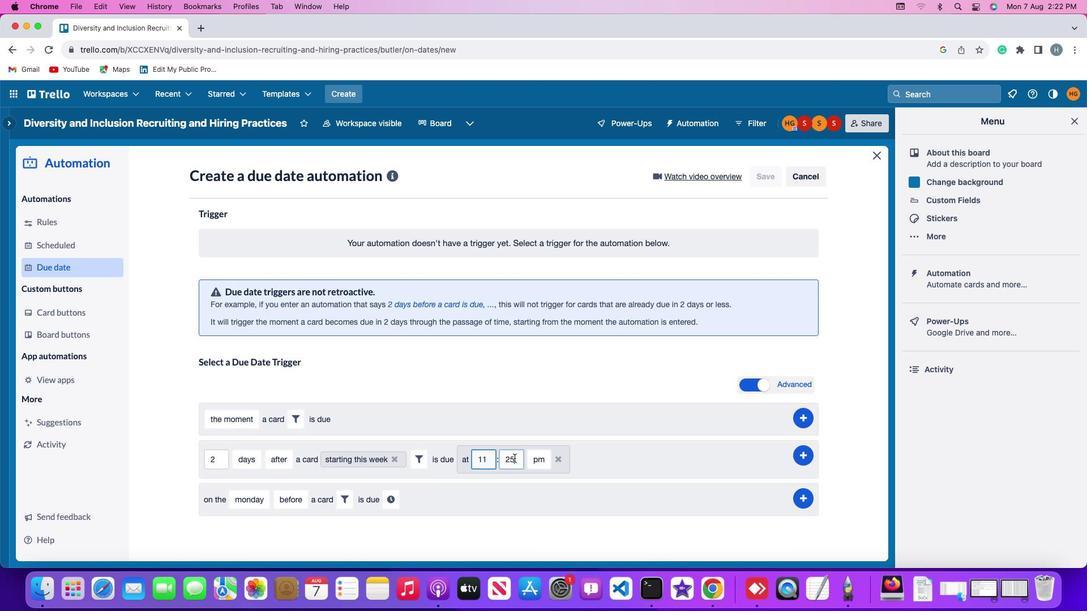 
Action: Key pressed Key.backspaceKey.backspace
Screenshot: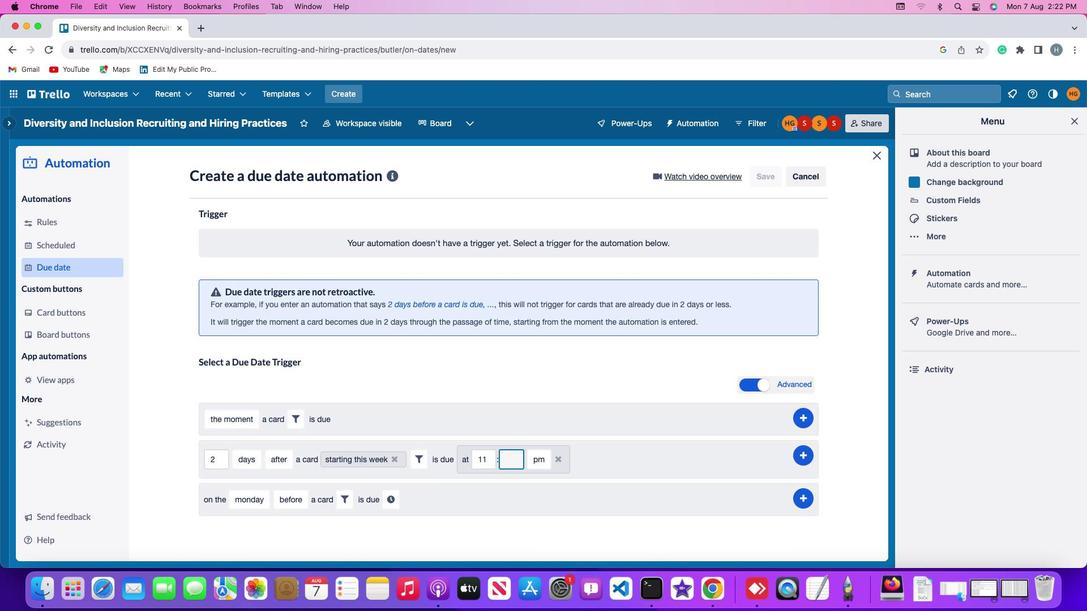 
Action: Mouse moved to (513, 457)
Screenshot: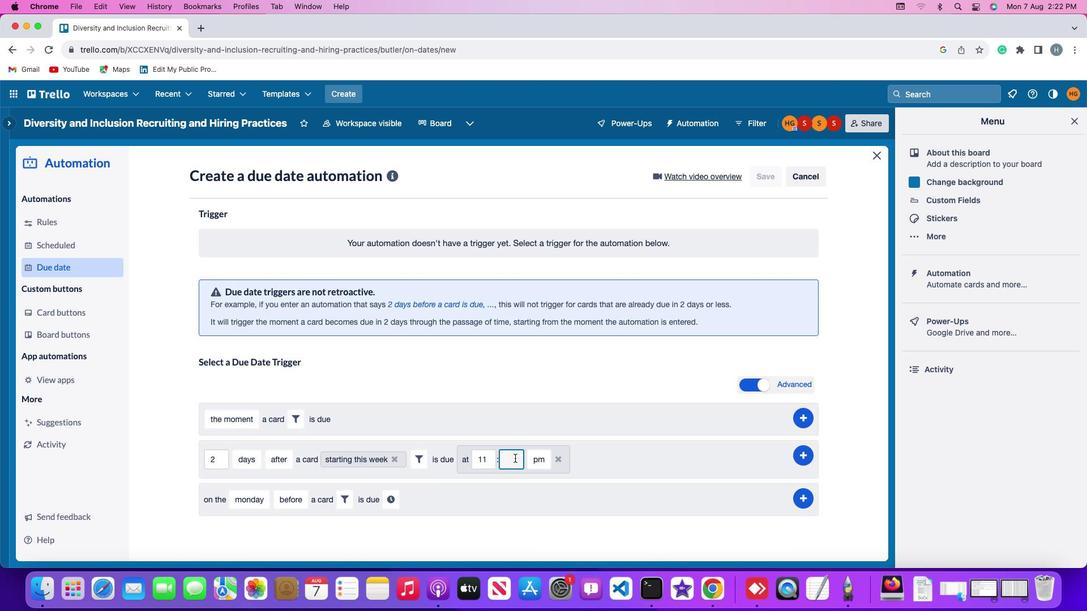 
Action: Key pressed '0'
Screenshot: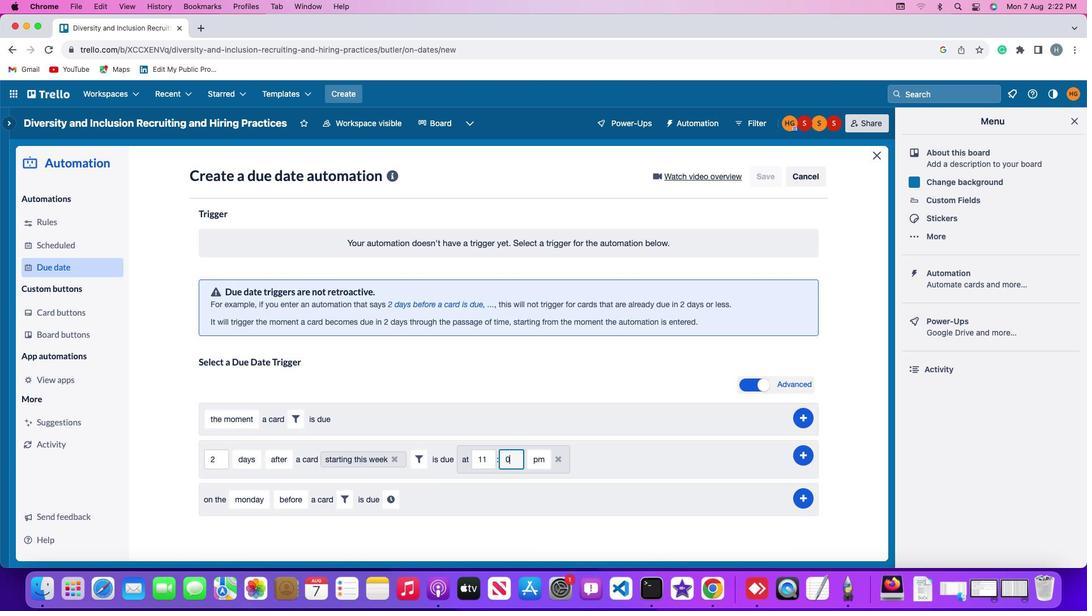 
Action: Mouse moved to (513, 457)
Screenshot: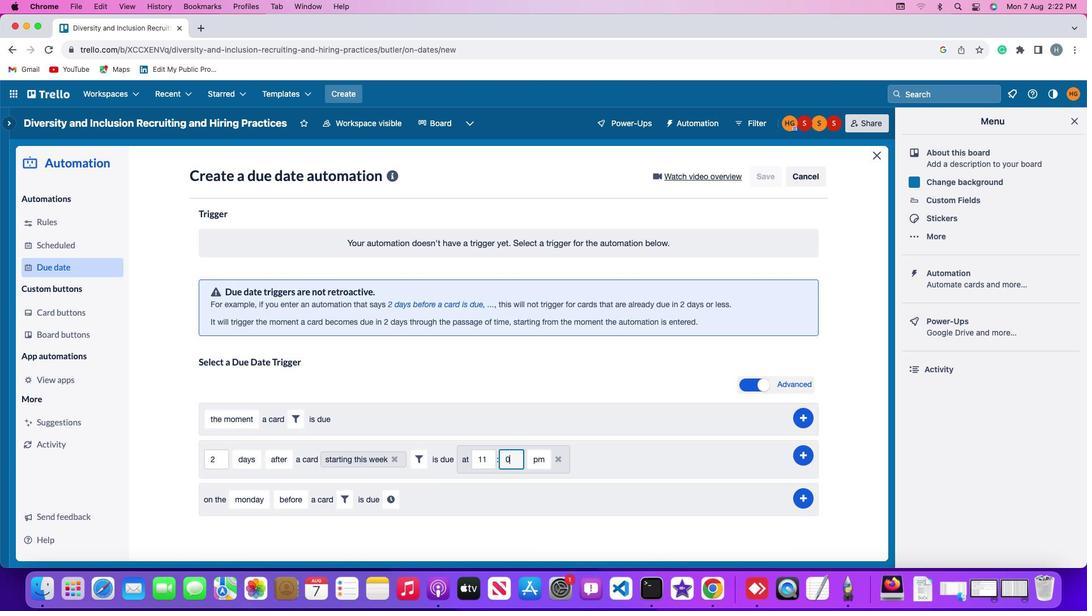 
Action: Key pressed '0'
Screenshot: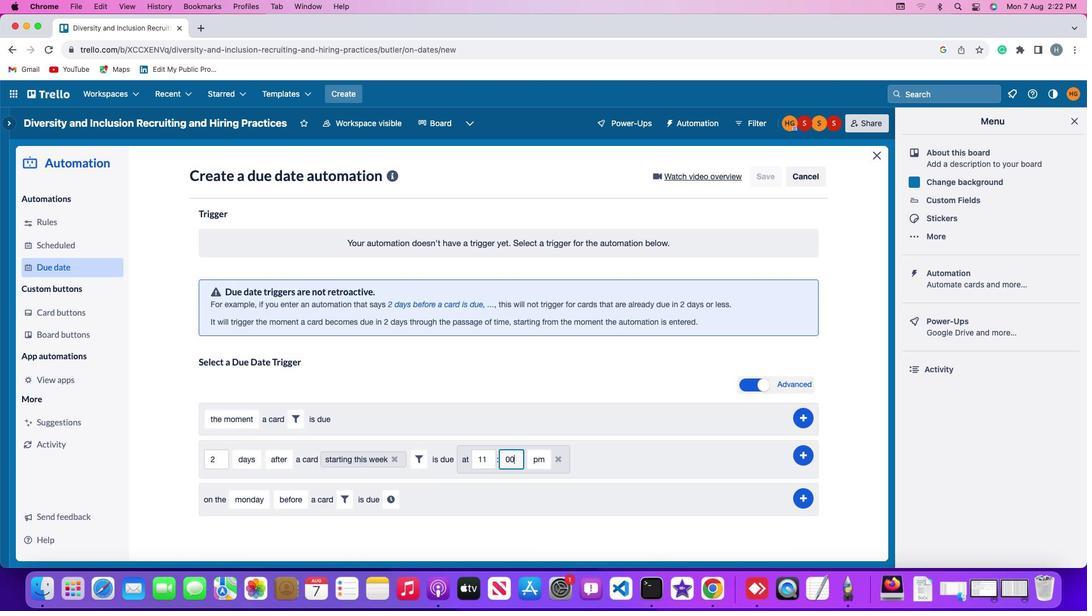 
Action: Mouse moved to (529, 458)
Screenshot: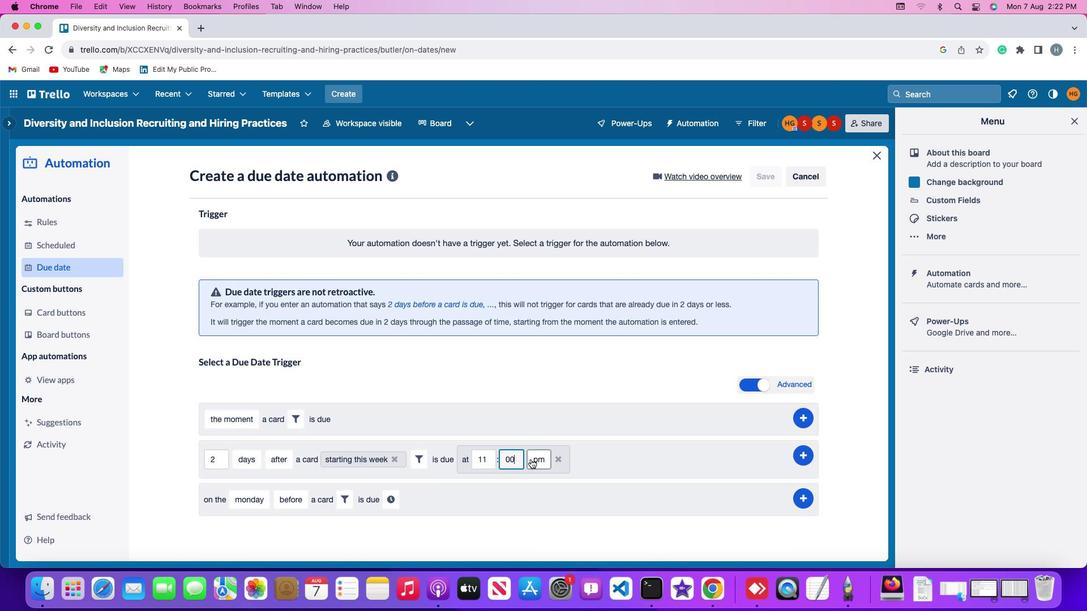 
Action: Mouse pressed left at (529, 458)
Screenshot: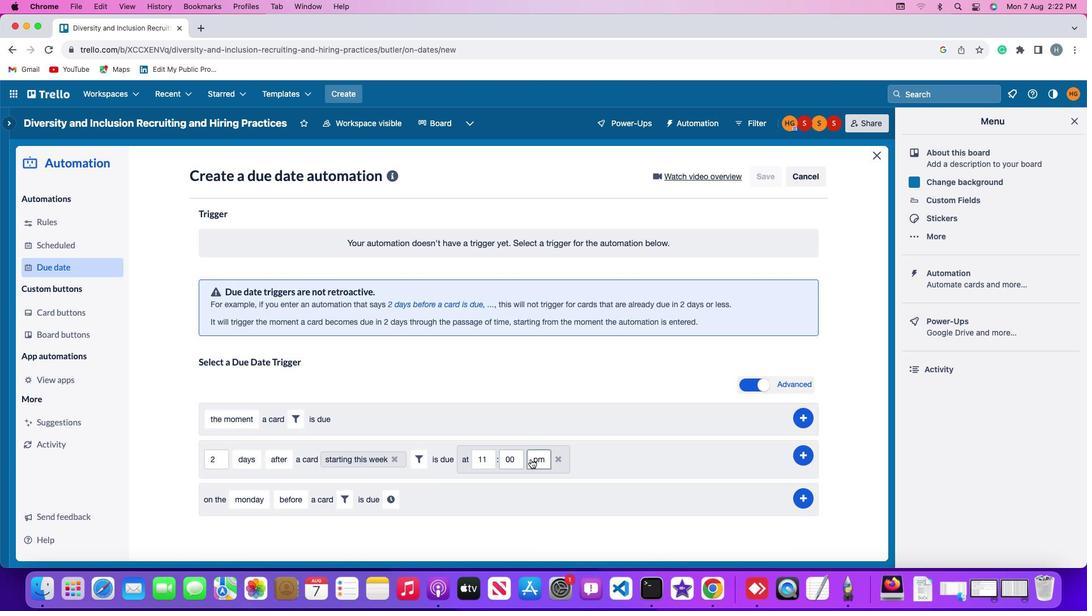 
Action: Mouse moved to (536, 476)
Screenshot: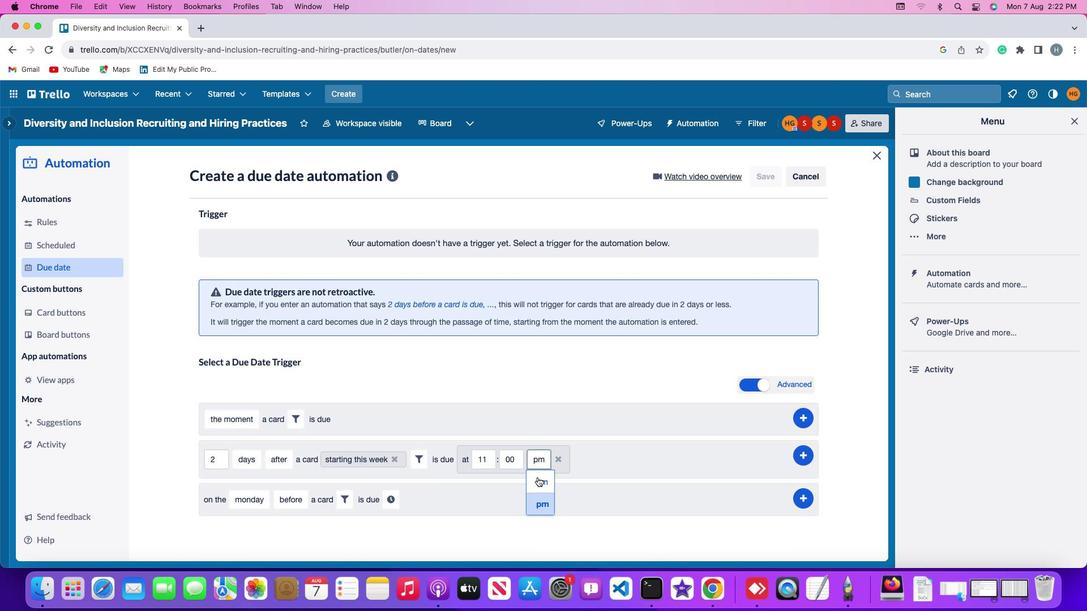 
Action: Mouse pressed left at (536, 476)
Screenshot: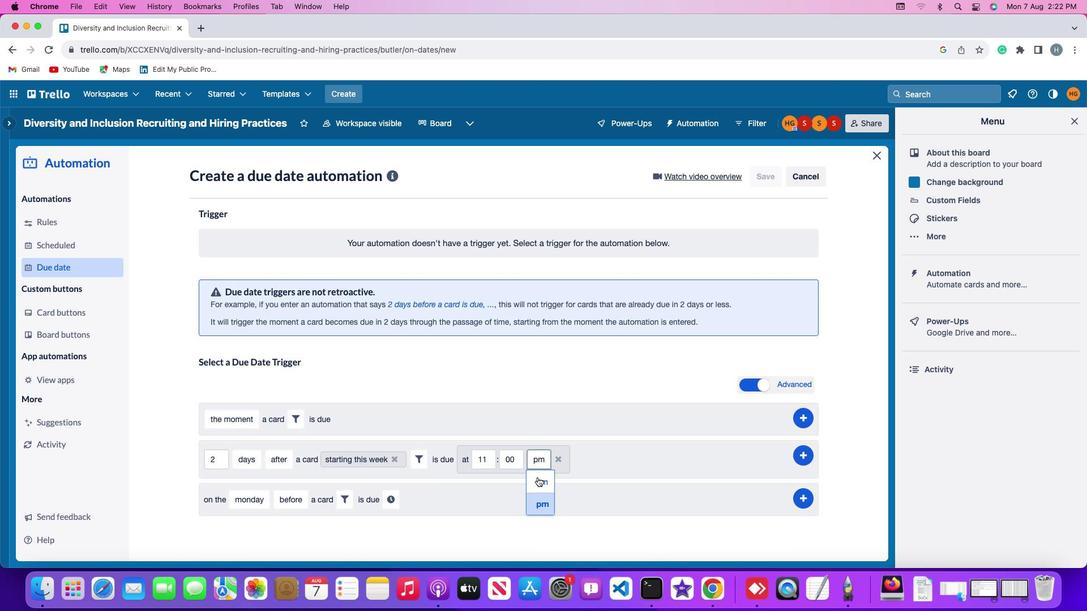 
Action: Mouse moved to (801, 456)
Screenshot: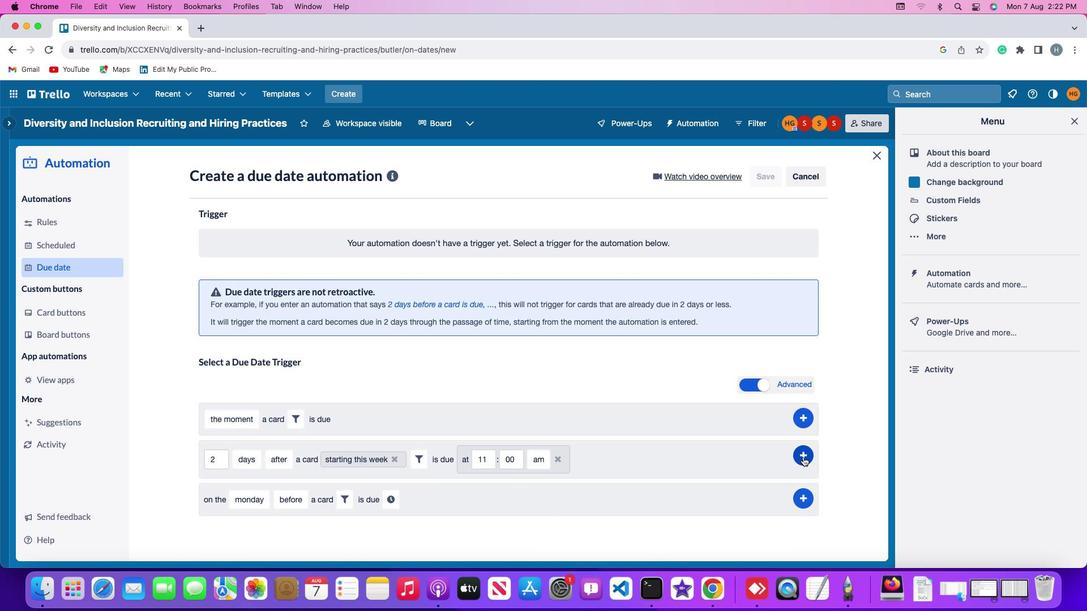 
Action: Mouse pressed left at (801, 456)
Screenshot: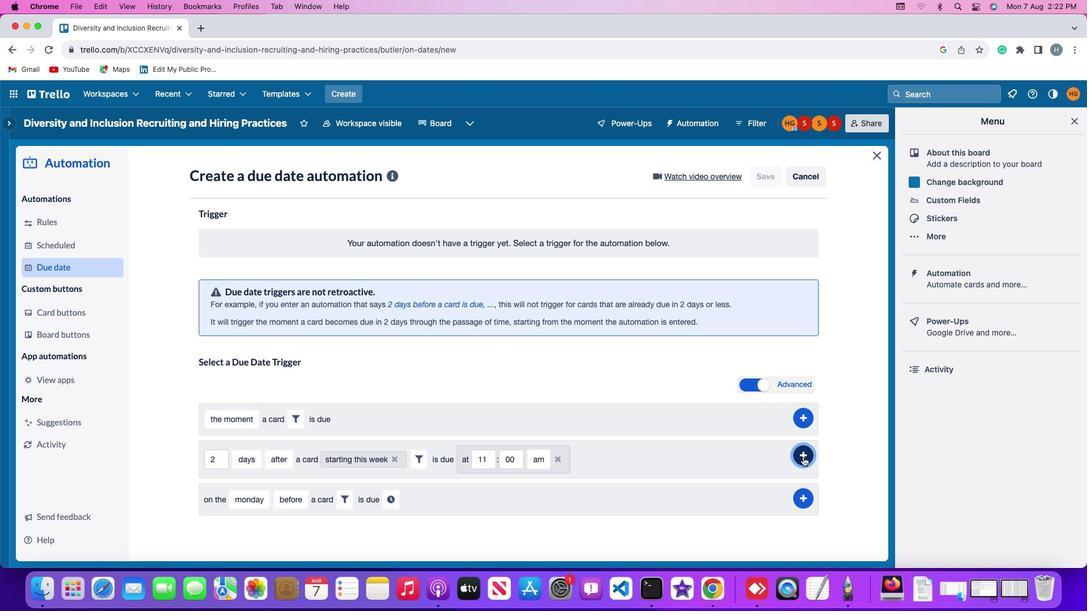 
Action: Mouse moved to (841, 340)
Screenshot: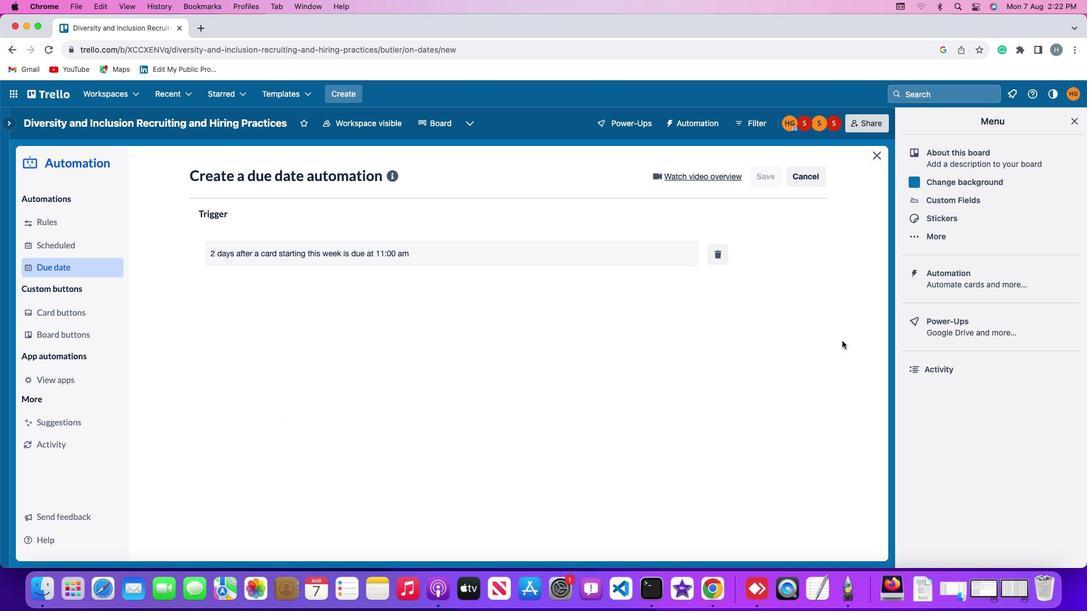 
